 Task: Look for space in Ambato Boeny, Madagascar from 21st June, 2023 to 29th June, 2023 for 4 adults in price range Rs.7000 to Rs.12000. Place can be entire place with 2 bedrooms having 2 beds and 2 bathrooms. Property type can be house, flat, guest house. Booking option can be shelf check-in. Required host language is English.
Action: Mouse moved to (478, 61)
Screenshot: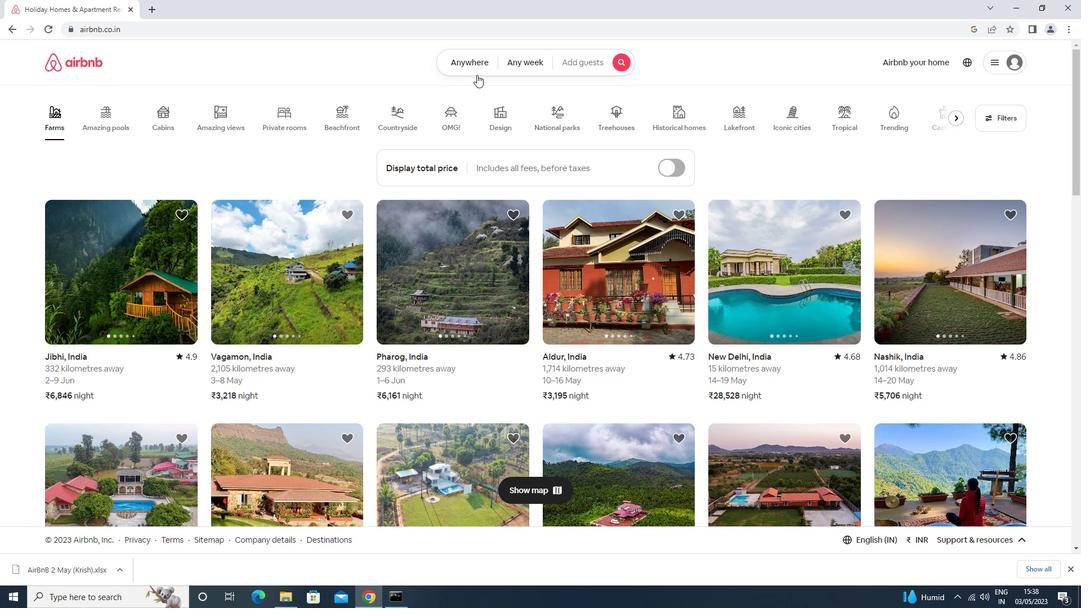 
Action: Mouse pressed left at (478, 61)
Screenshot: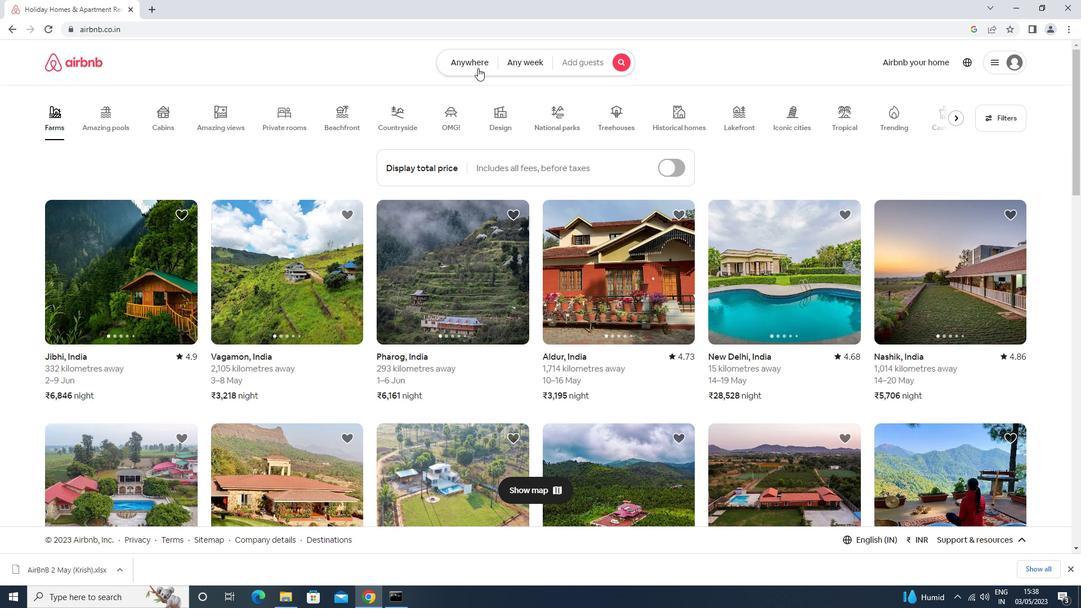 
Action: Mouse moved to (431, 112)
Screenshot: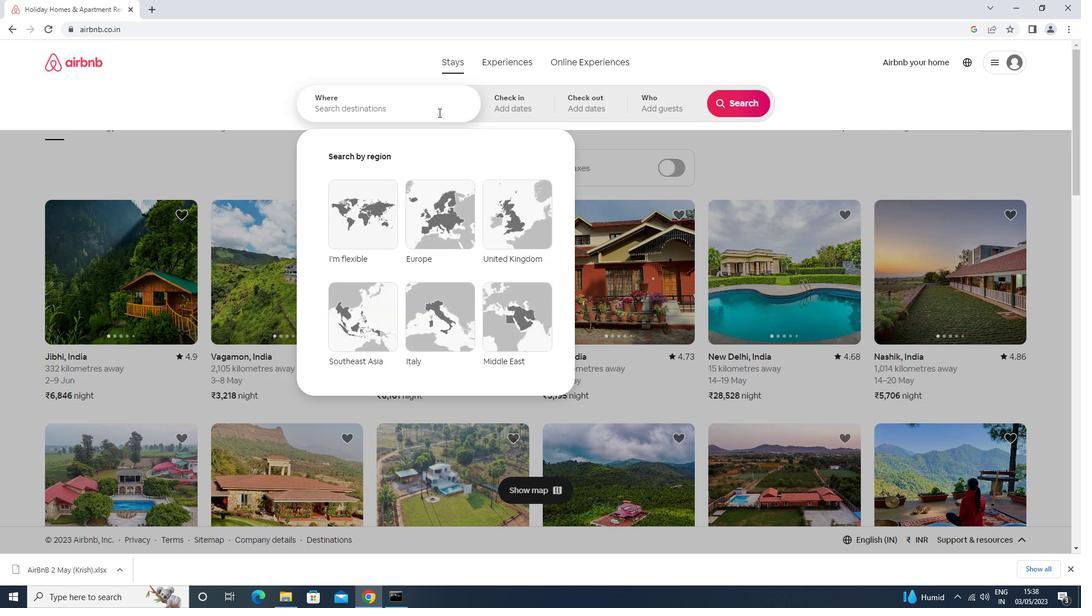 
Action: Mouse pressed left at (431, 112)
Screenshot: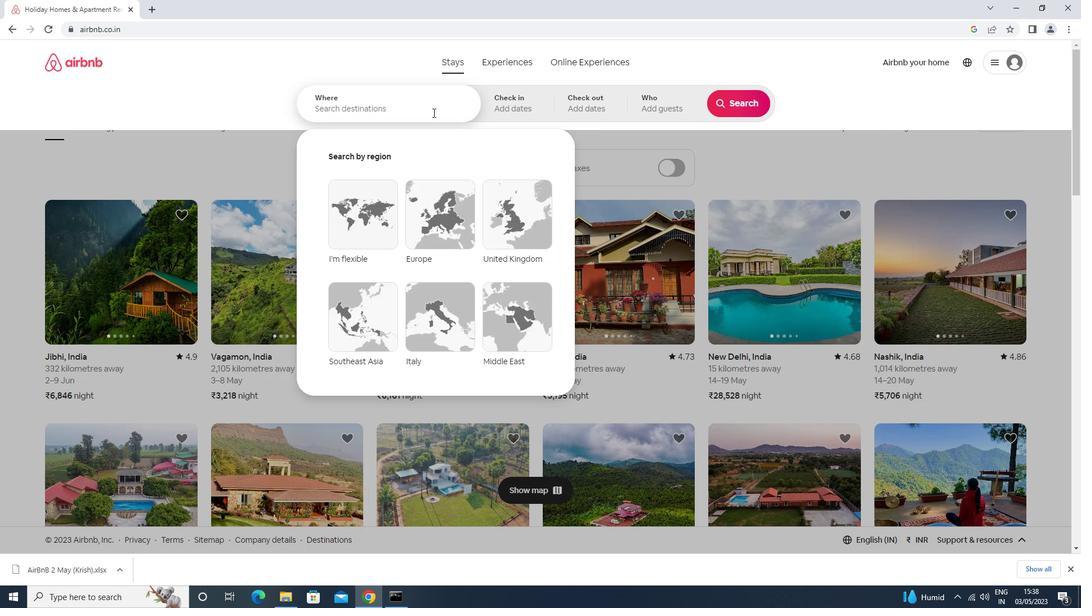 
Action: Mouse moved to (431, 116)
Screenshot: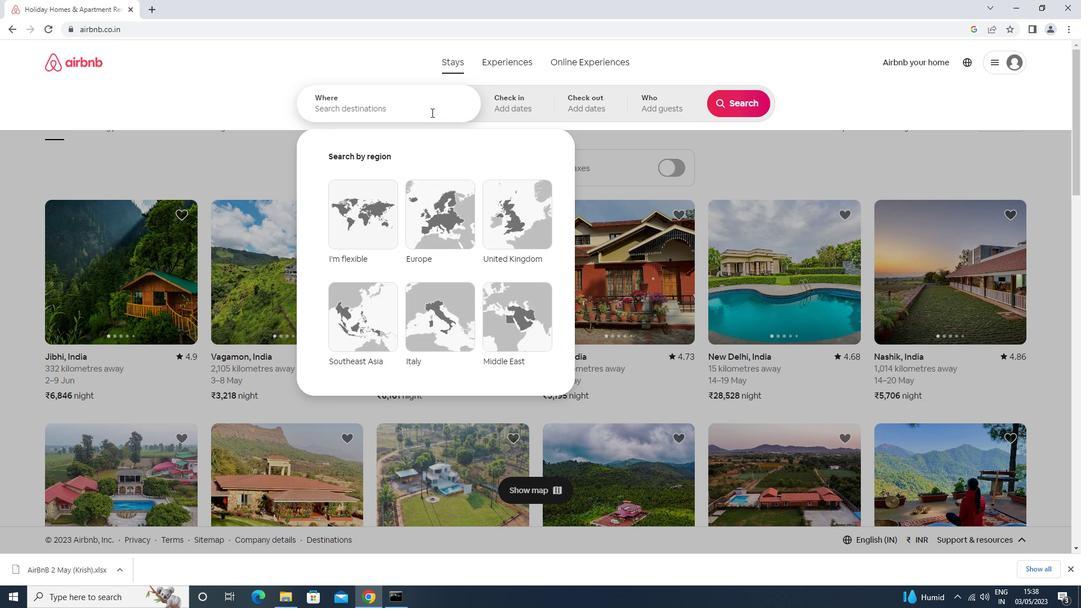 
Action: Key pressed m<Key.backspace>ambay<Key.backspace>to<Key.space>boen<Key.down><Key.enter>
Screenshot: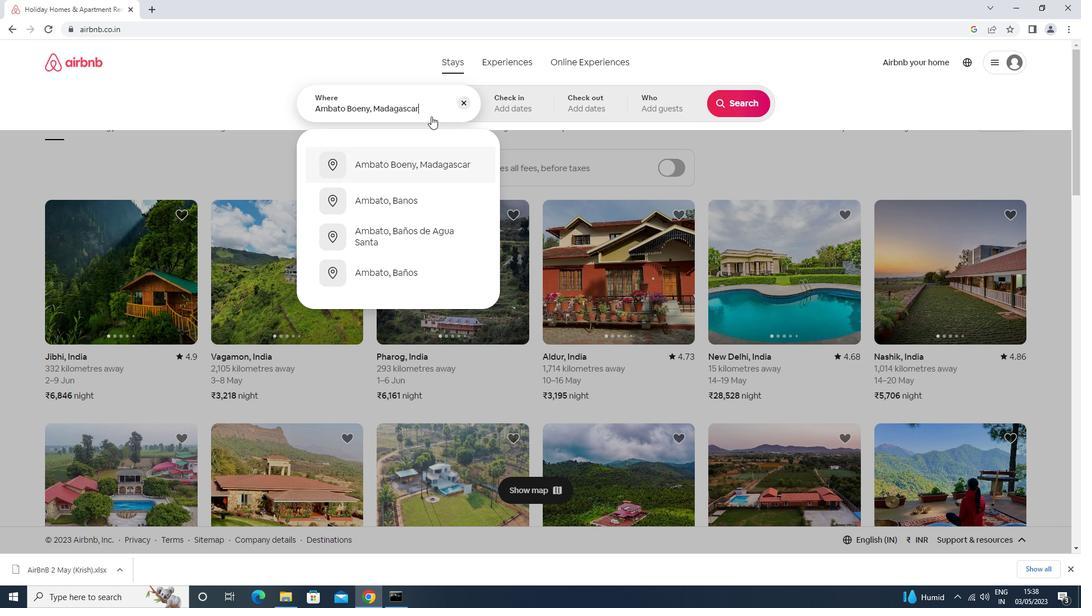 
Action: Mouse moved to (646, 323)
Screenshot: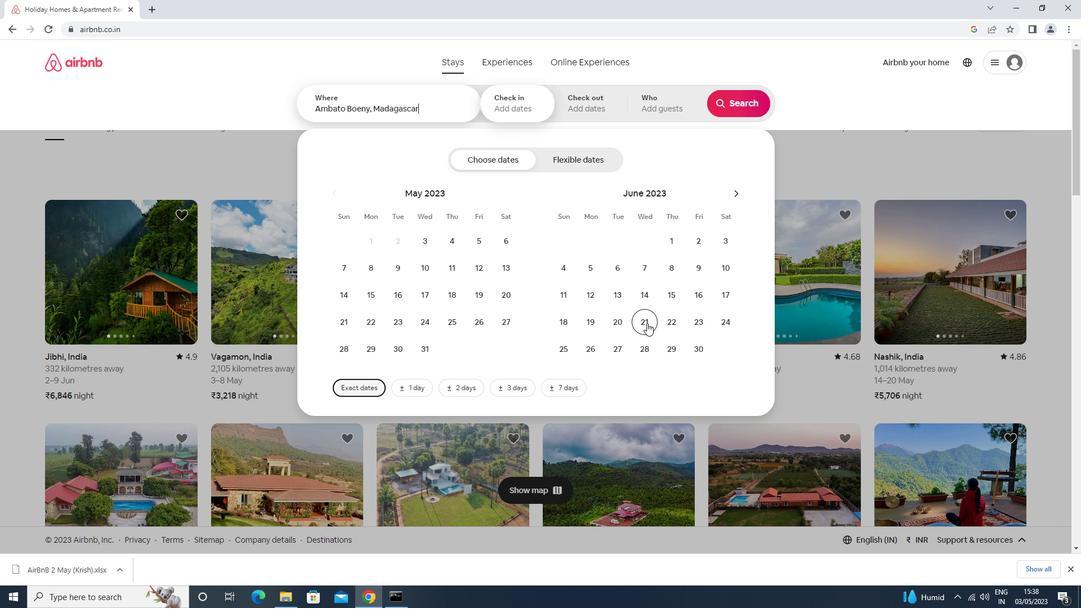 
Action: Mouse pressed left at (646, 323)
Screenshot: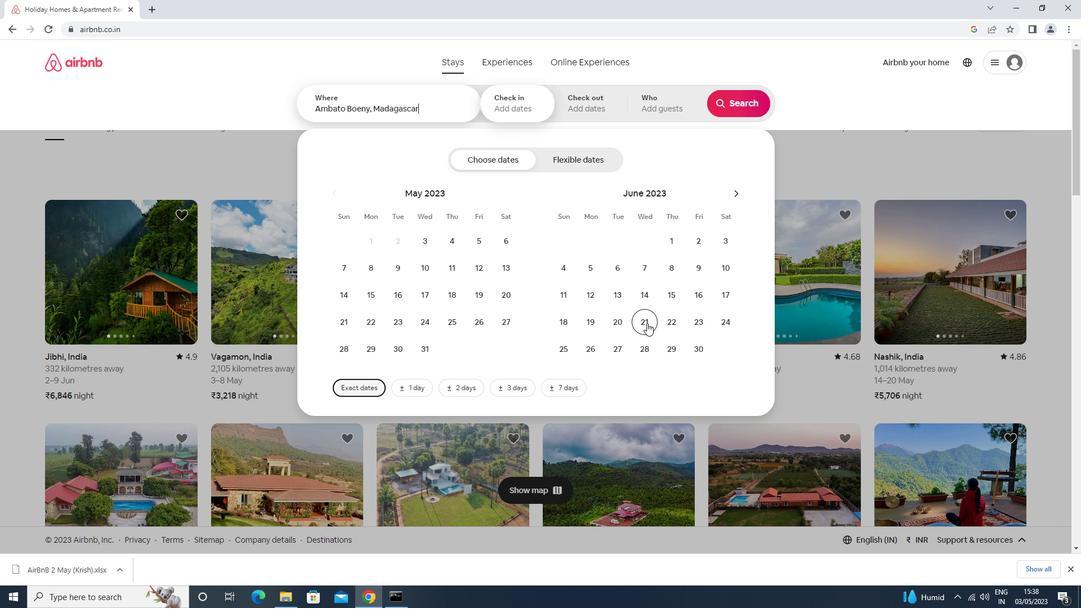
Action: Mouse moved to (667, 350)
Screenshot: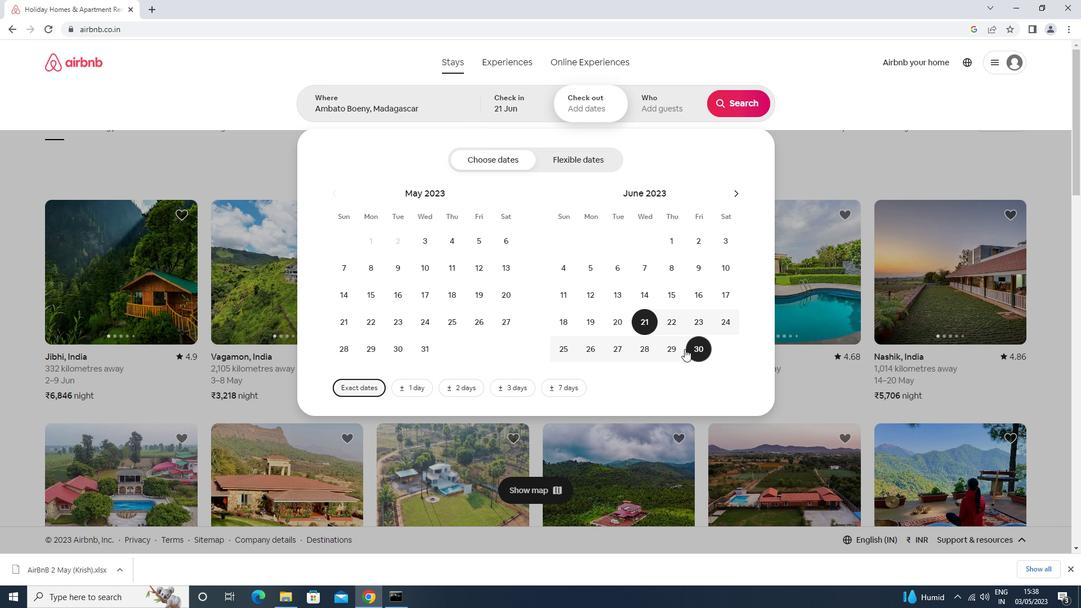 
Action: Mouse pressed left at (667, 350)
Screenshot: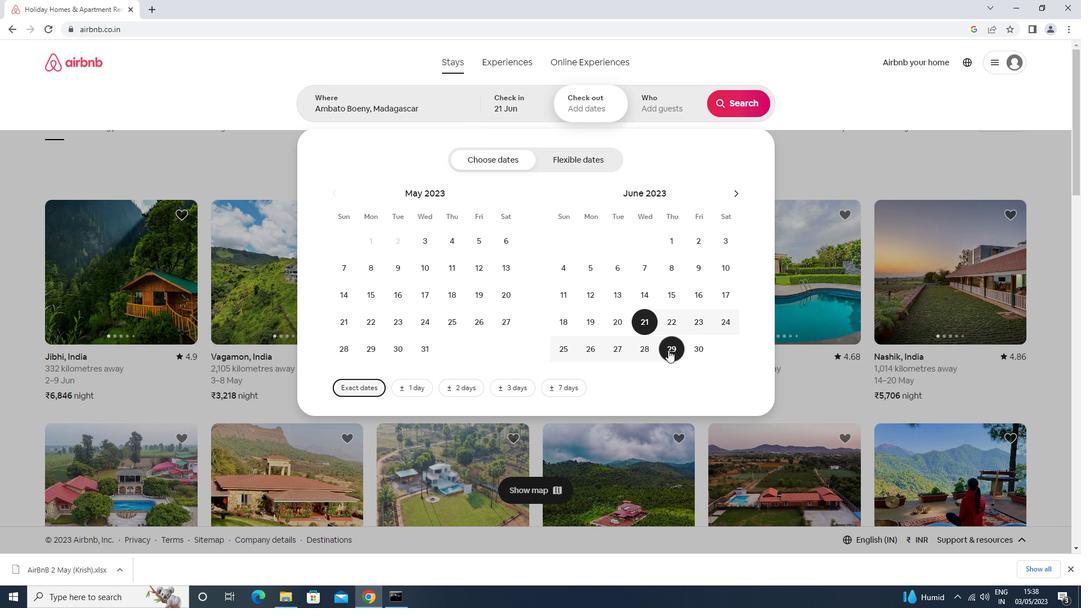 
Action: Mouse moved to (656, 109)
Screenshot: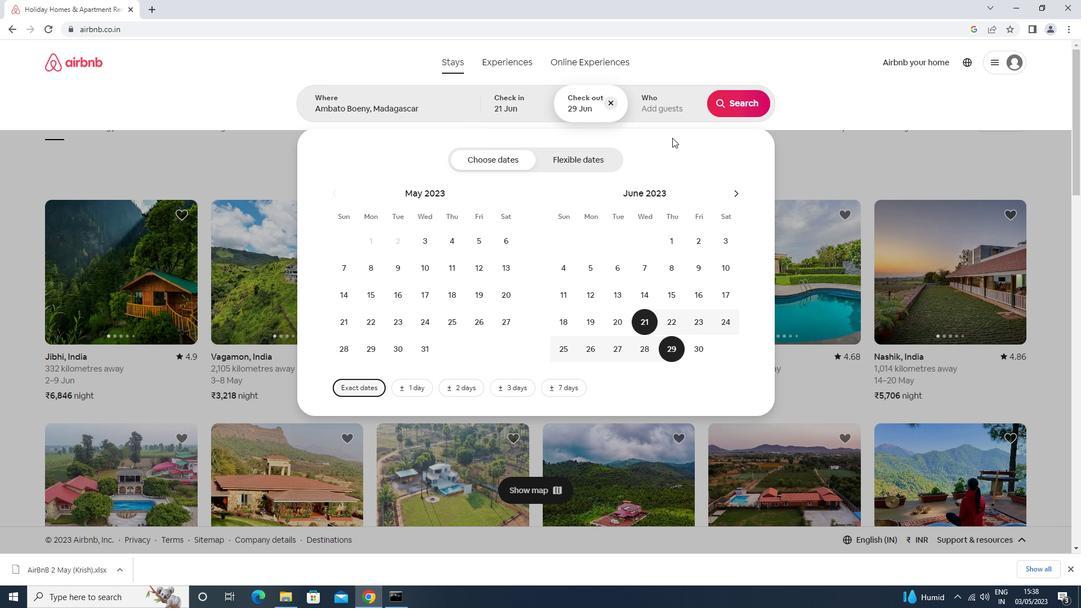
Action: Mouse pressed left at (656, 109)
Screenshot: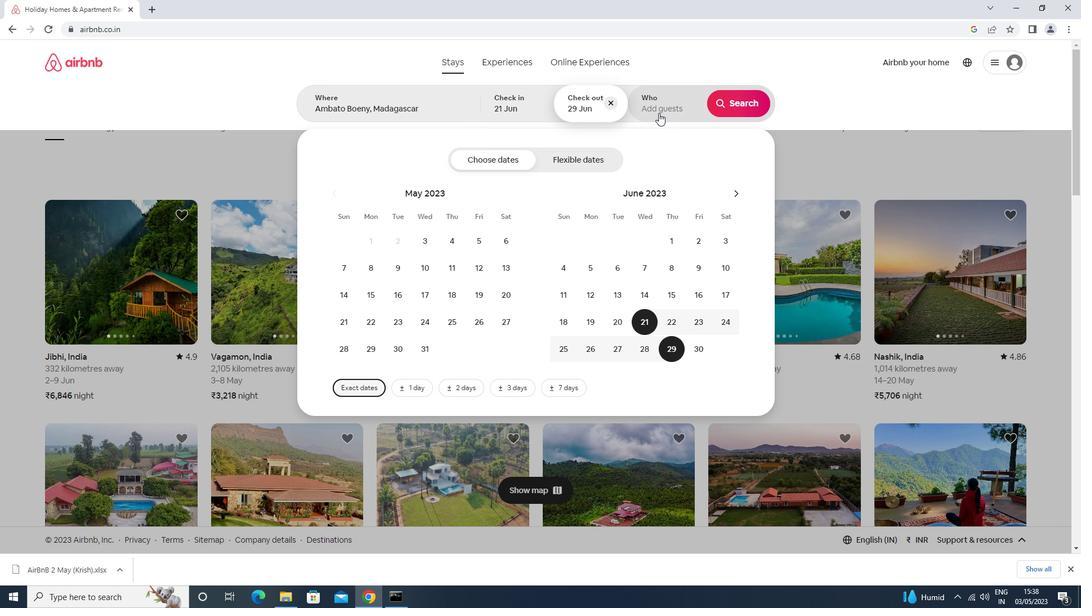 
Action: Mouse moved to (745, 165)
Screenshot: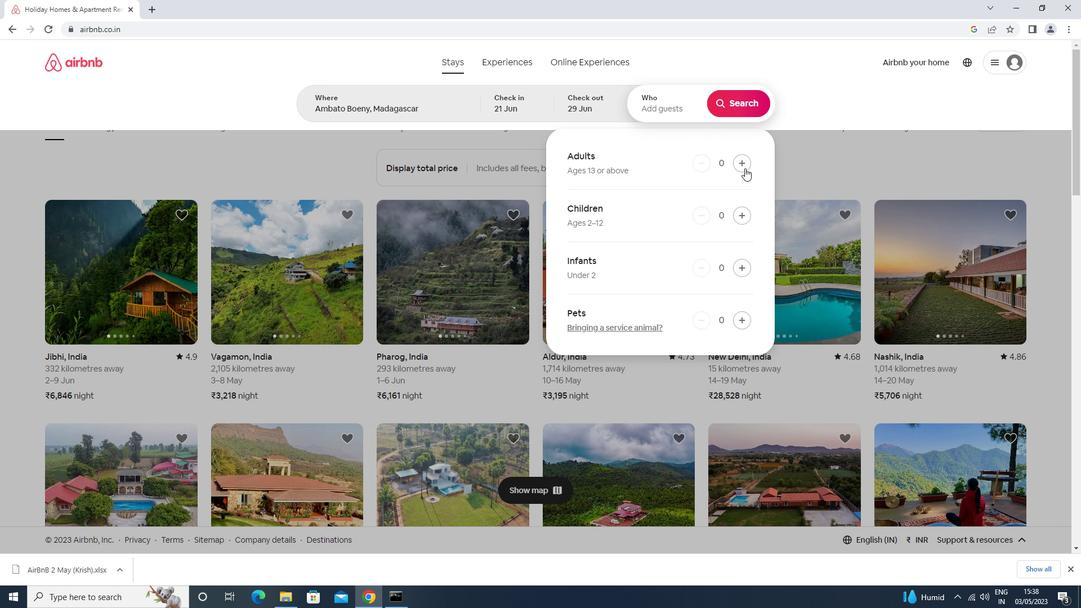 
Action: Mouse pressed left at (745, 165)
Screenshot: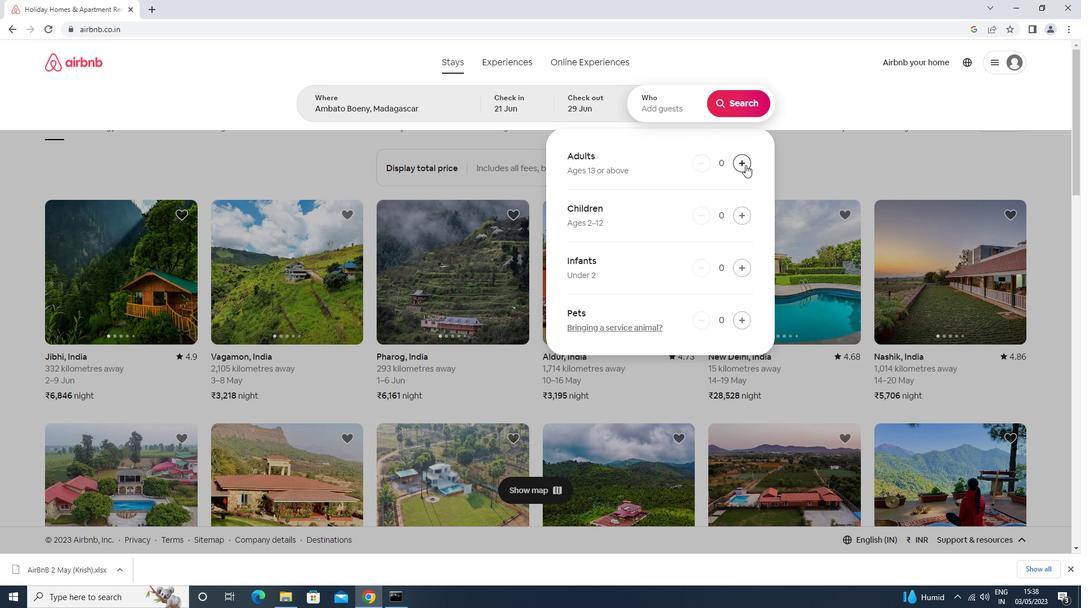 
Action: Mouse pressed left at (745, 165)
Screenshot: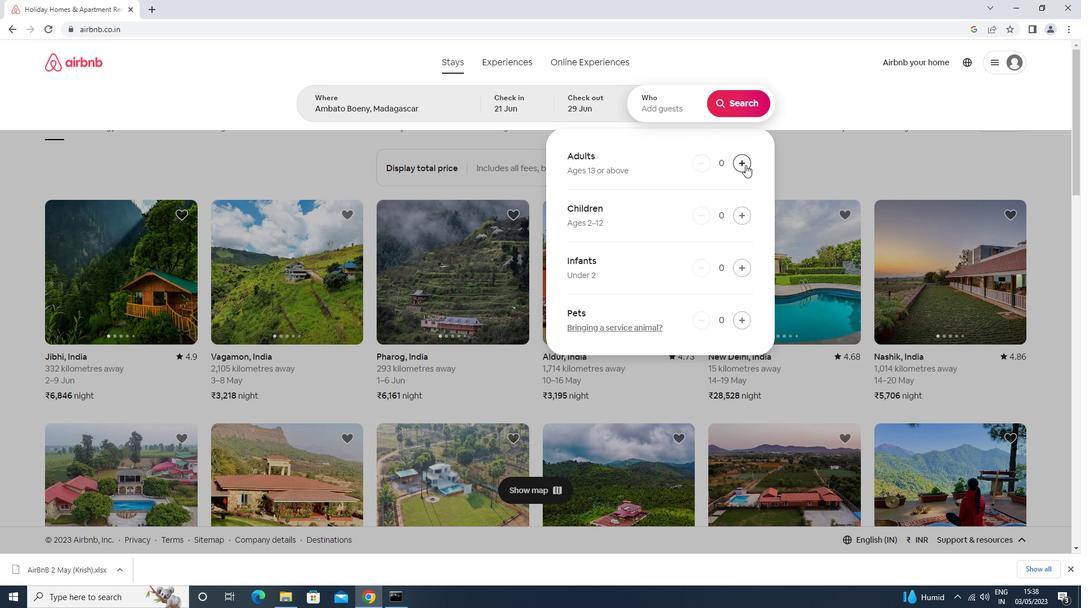 
Action: Mouse pressed left at (745, 165)
Screenshot: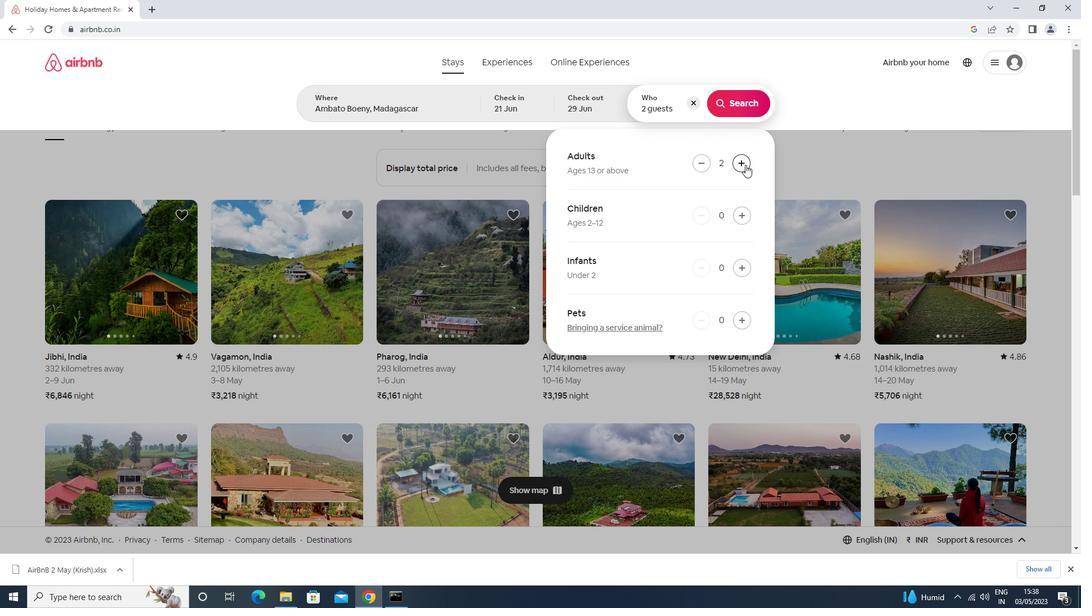 
Action: Mouse pressed left at (745, 165)
Screenshot: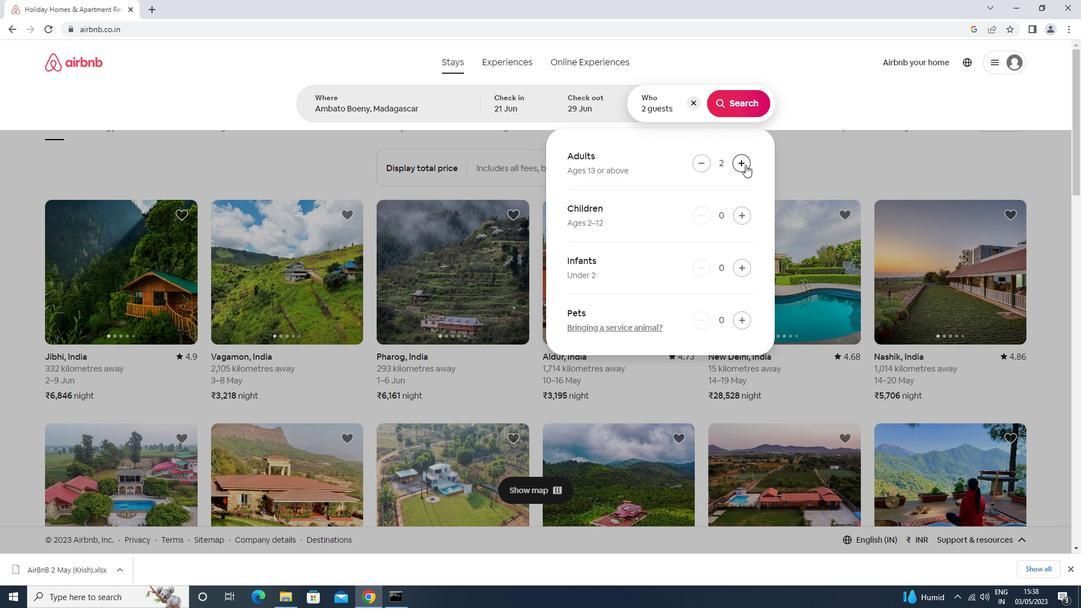 
Action: Mouse moved to (741, 103)
Screenshot: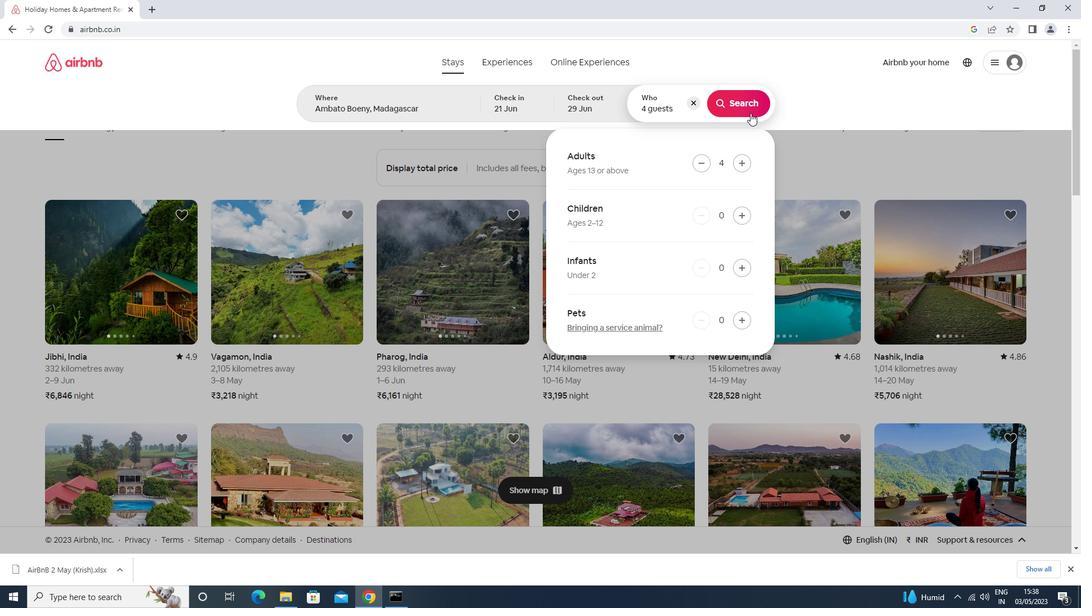 
Action: Mouse pressed left at (741, 103)
Screenshot: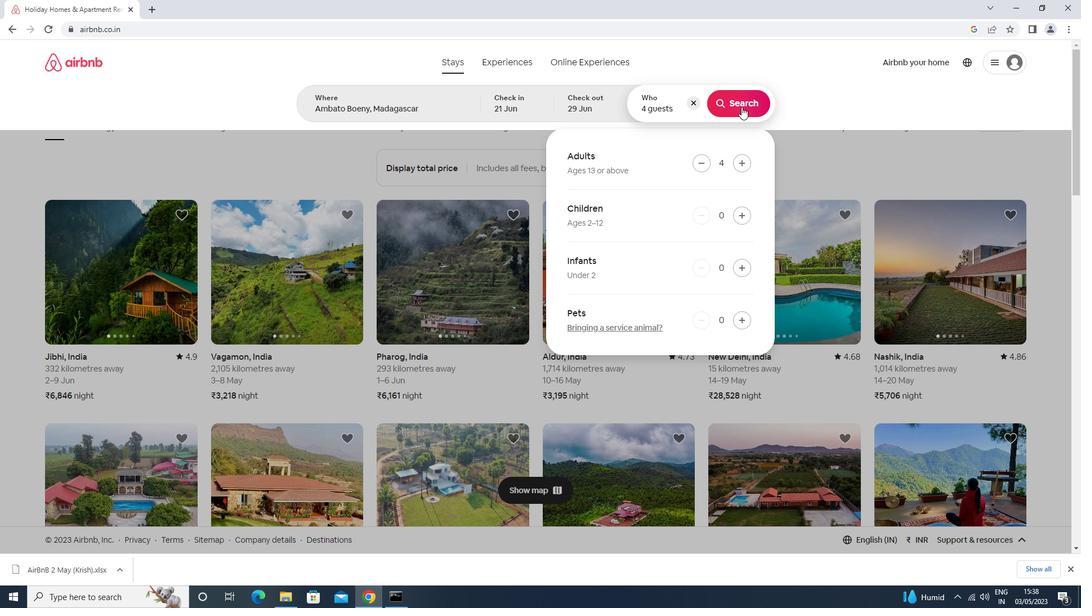 
Action: Mouse moved to (1022, 105)
Screenshot: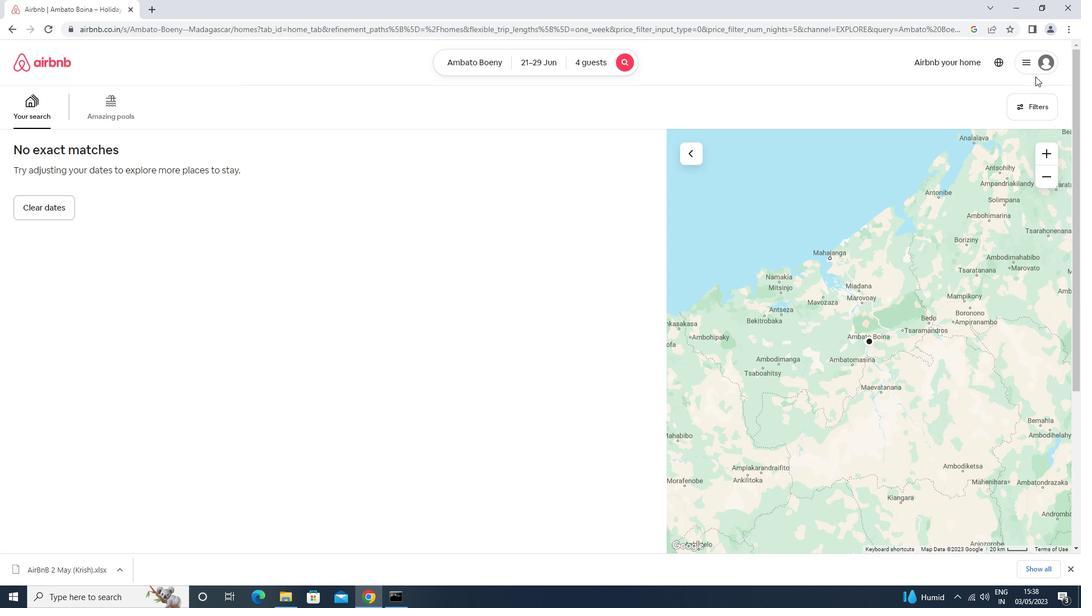 
Action: Mouse pressed left at (1022, 105)
Screenshot: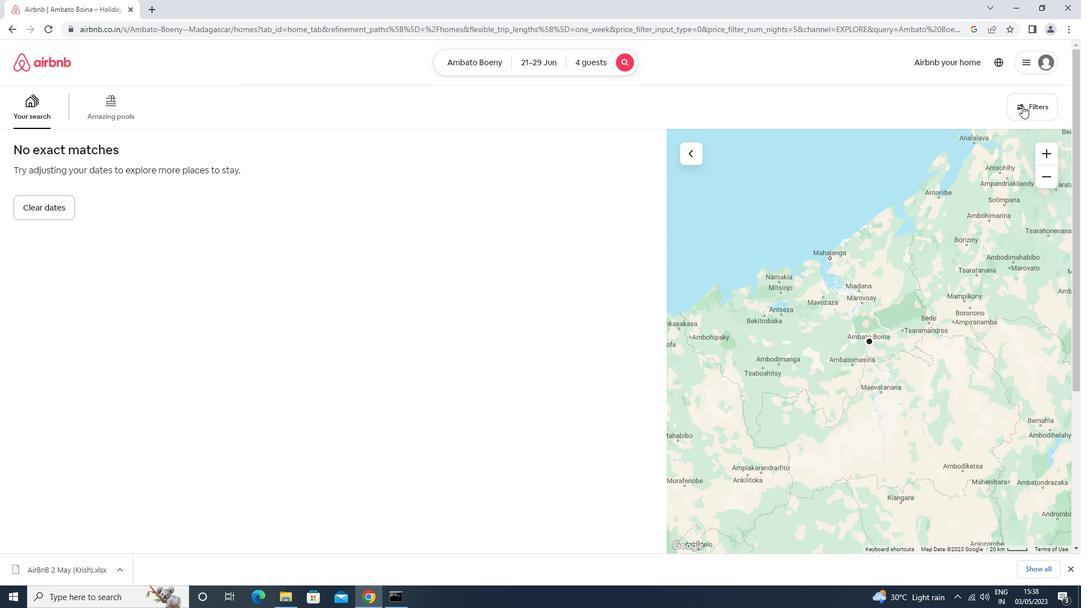 
Action: Mouse moved to (493, 181)
Screenshot: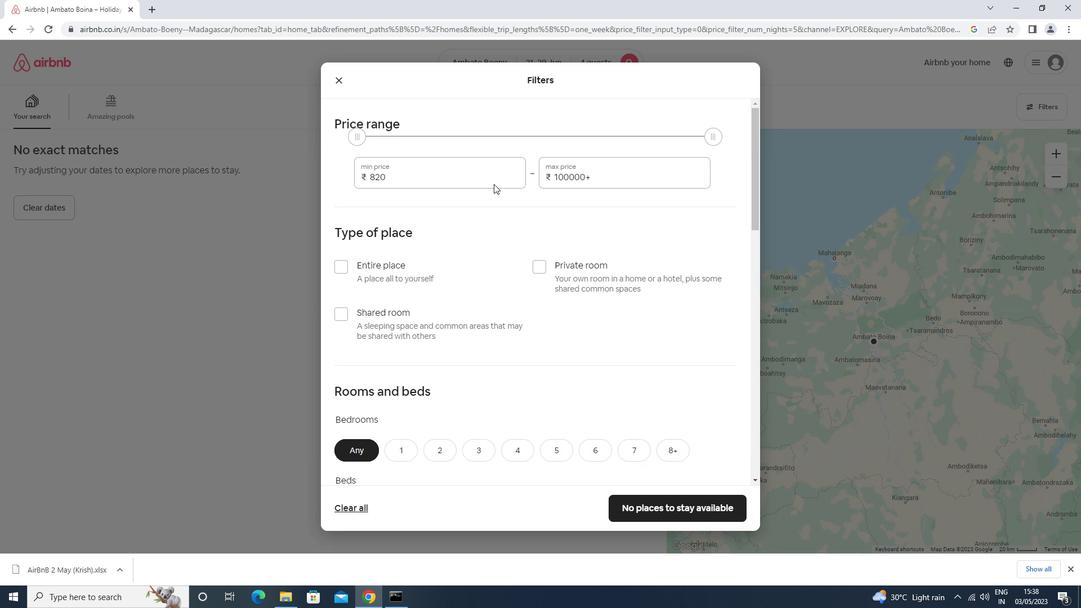 
Action: Mouse pressed left at (493, 181)
Screenshot: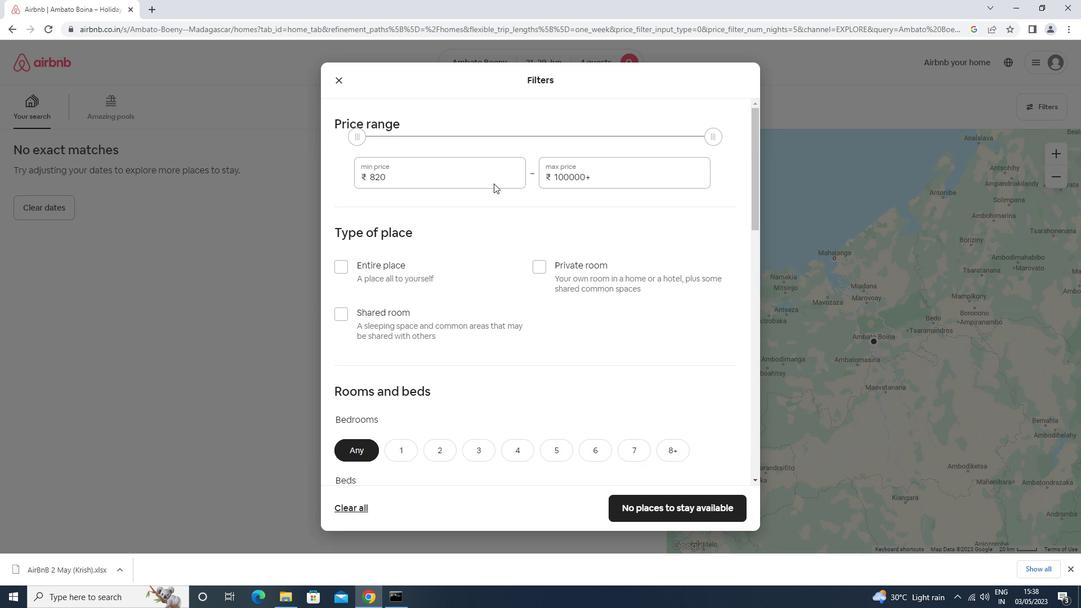 
Action: Mouse moved to (493, 180)
Screenshot: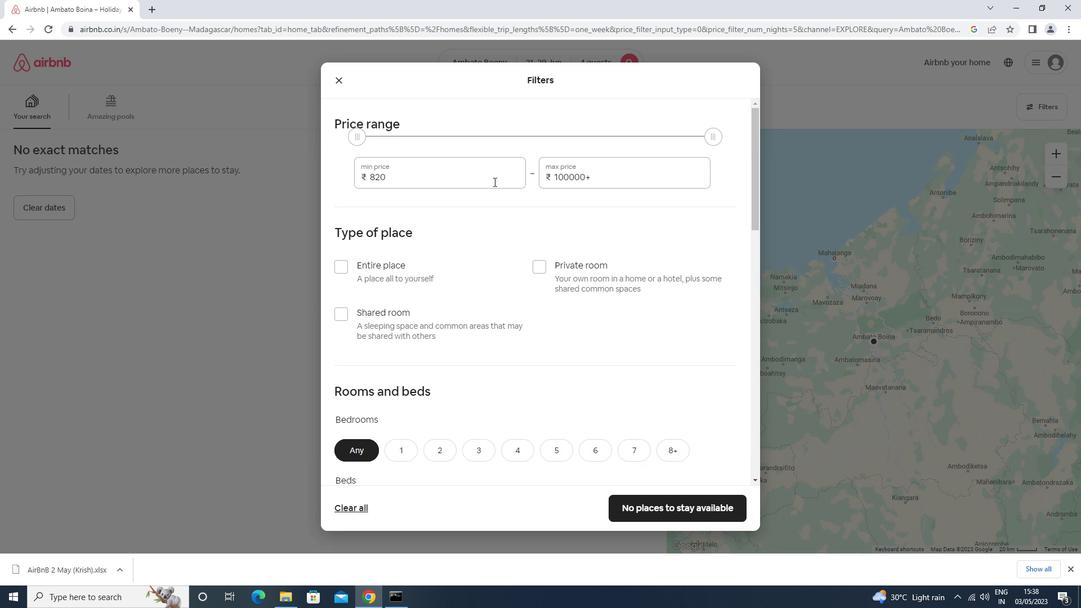 
Action: Key pressed <Key.backspace><Key.backspace><Key.backspace><Key.backspace><Key.backspace><Key.backspace><Key.backspace><Key.backspace><Key.backspace>7000<Key.tab>12000
Screenshot: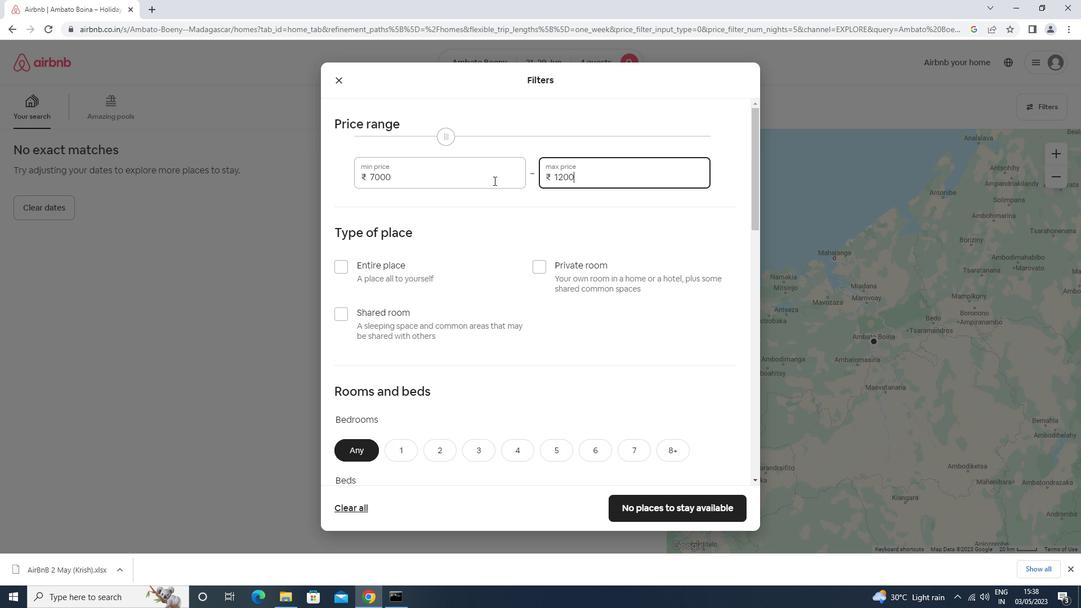
Action: Mouse moved to (500, 186)
Screenshot: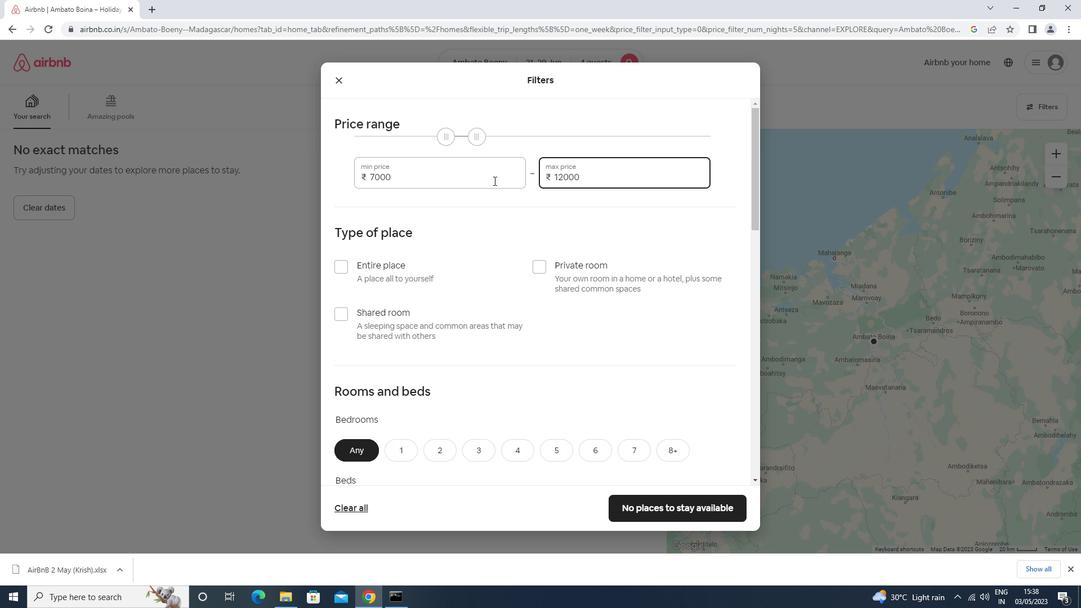 
Action: Mouse scrolled (500, 185) with delta (0, 0)
Screenshot: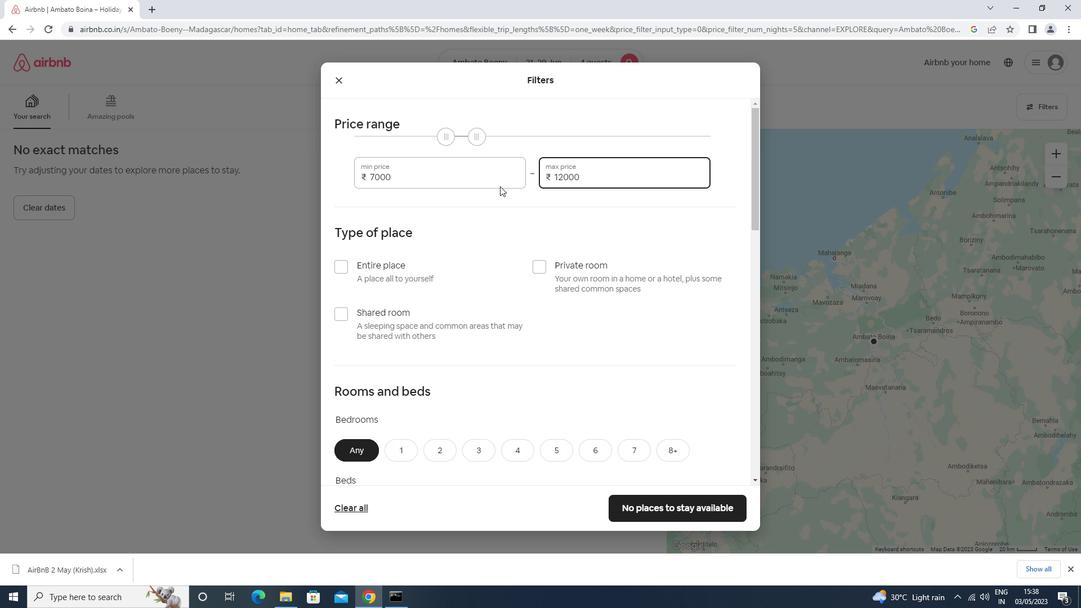 
Action: Mouse moved to (392, 217)
Screenshot: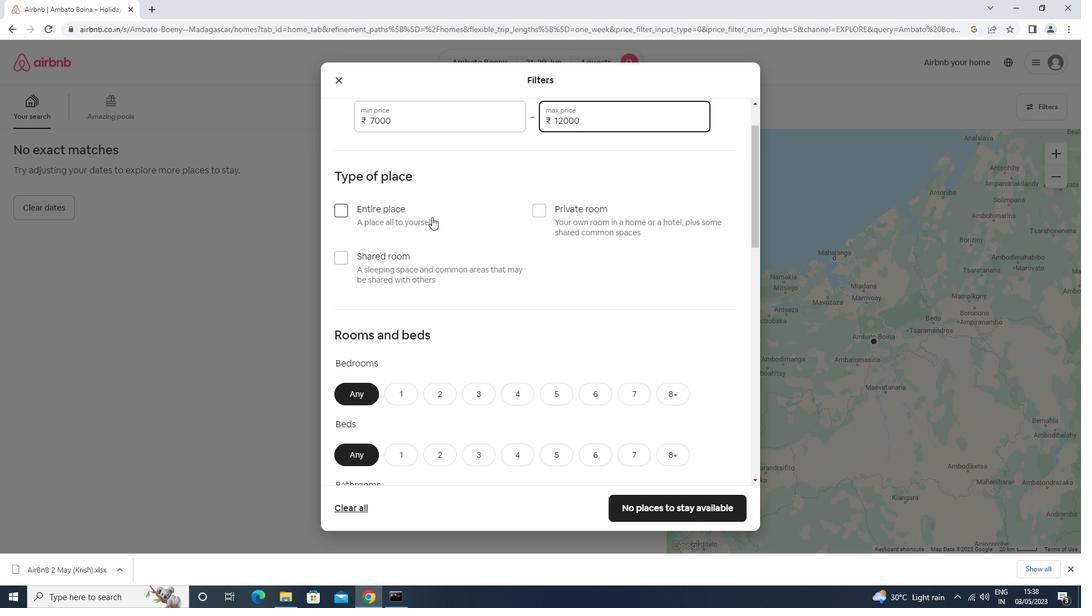 
Action: Mouse pressed left at (392, 217)
Screenshot: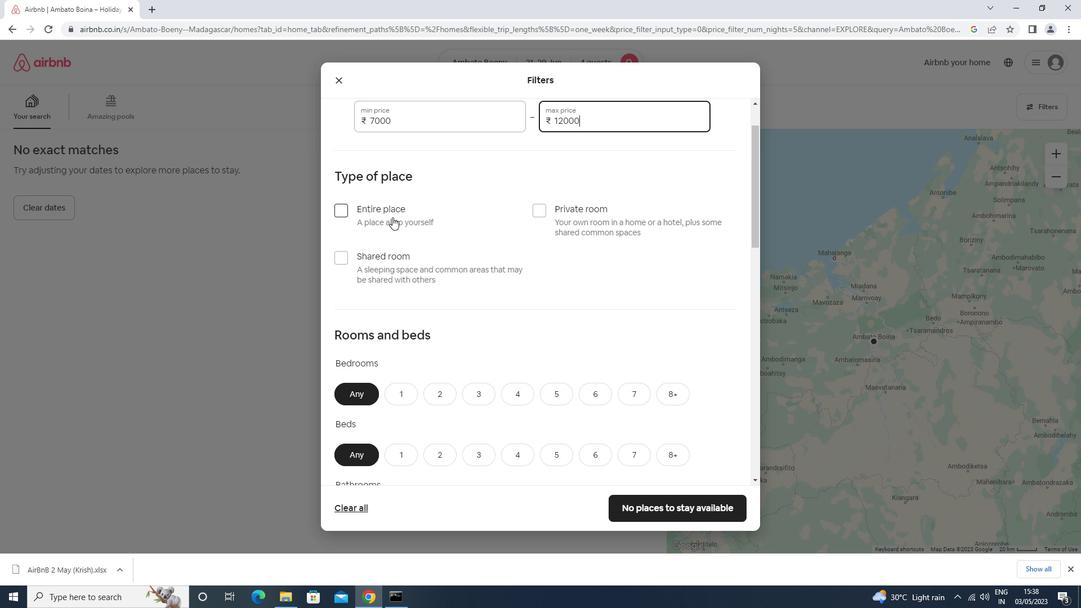 
Action: Mouse moved to (395, 215)
Screenshot: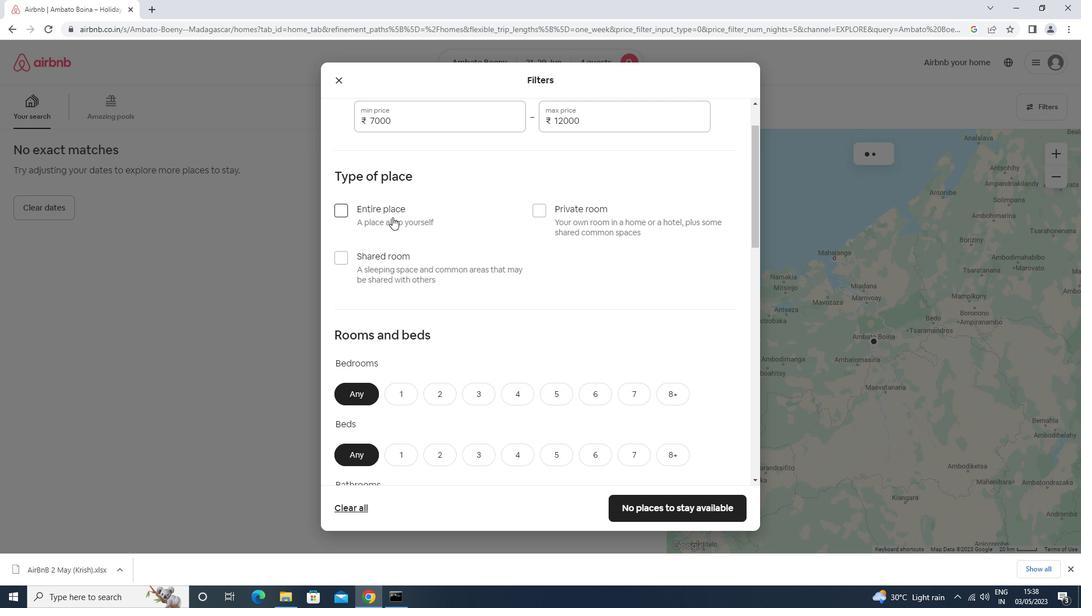
Action: Mouse scrolled (395, 214) with delta (0, 0)
Screenshot: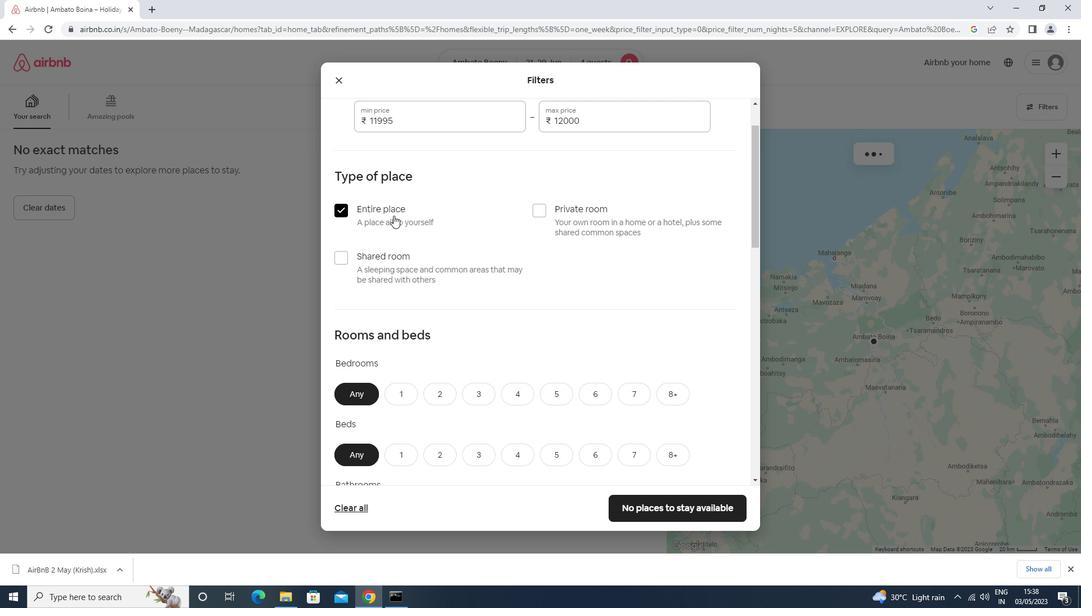 
Action: Mouse scrolled (395, 214) with delta (0, 0)
Screenshot: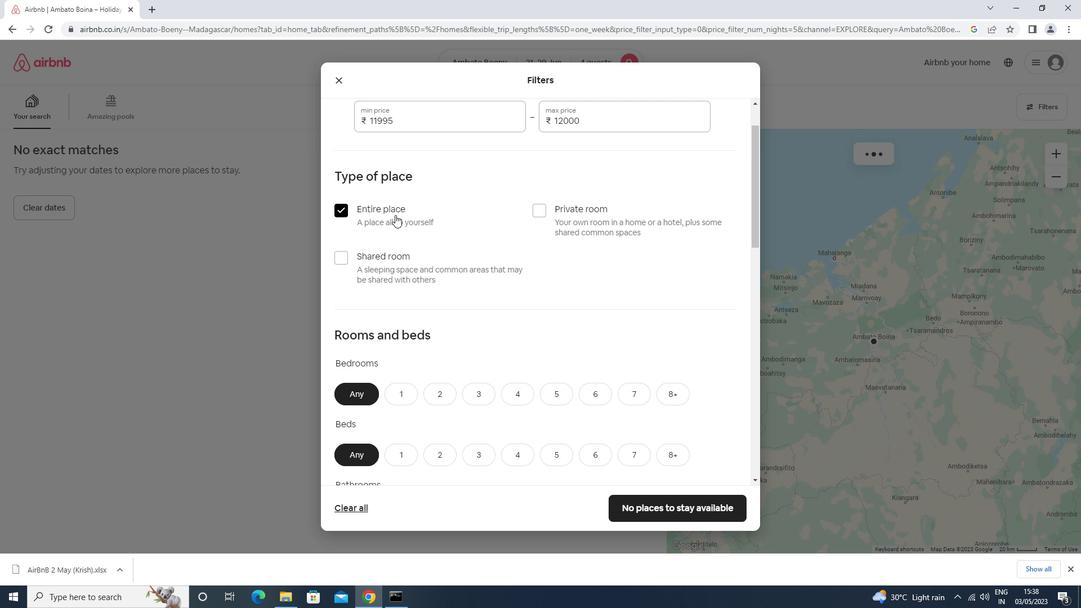 
Action: Mouse moved to (430, 282)
Screenshot: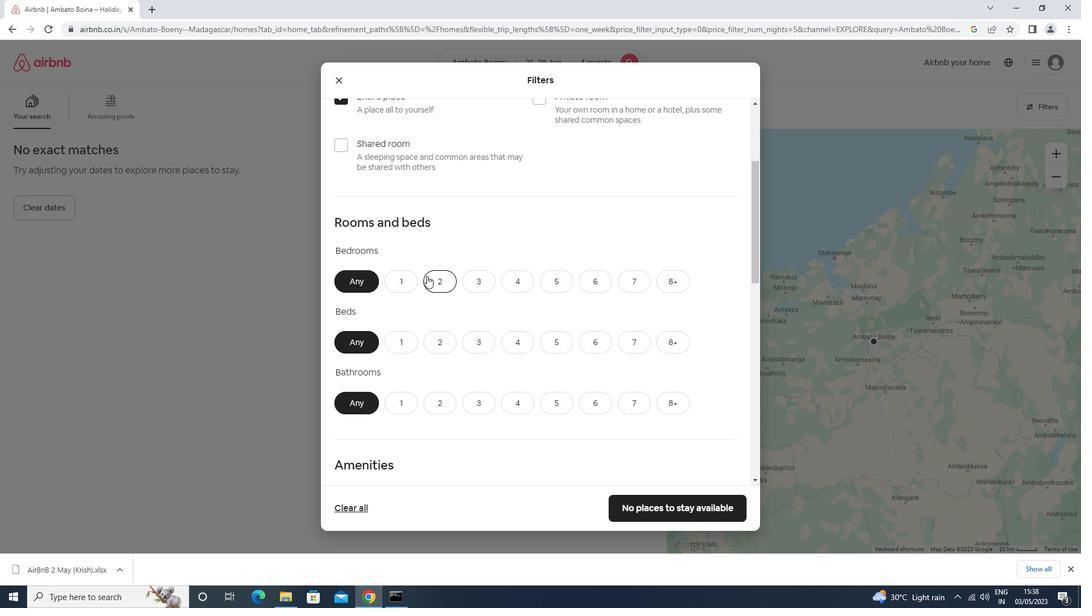 
Action: Mouse pressed left at (430, 282)
Screenshot: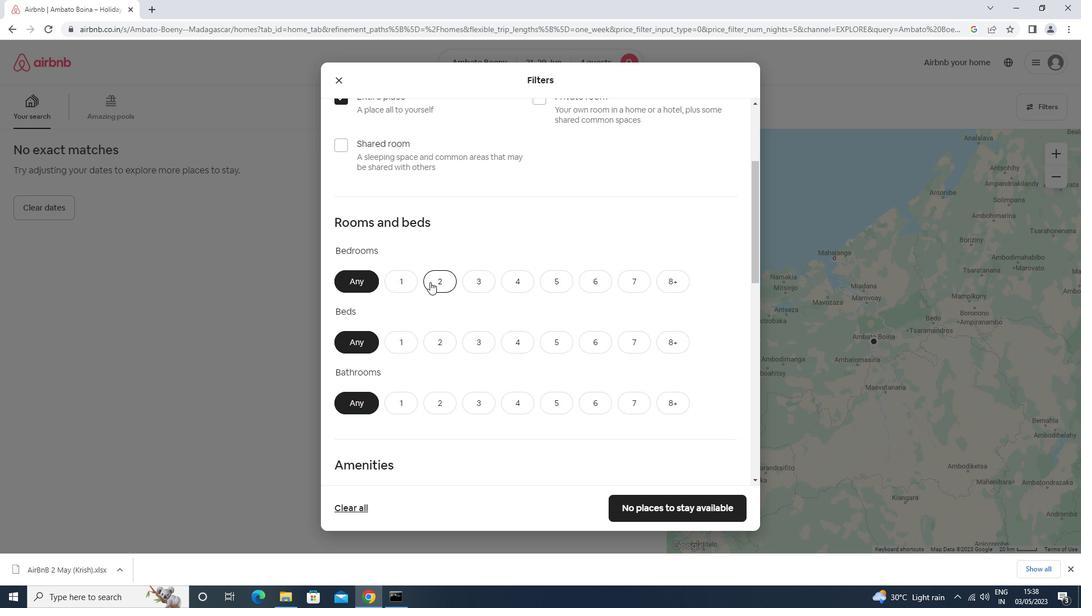 
Action: Mouse scrolled (430, 281) with delta (0, 0)
Screenshot: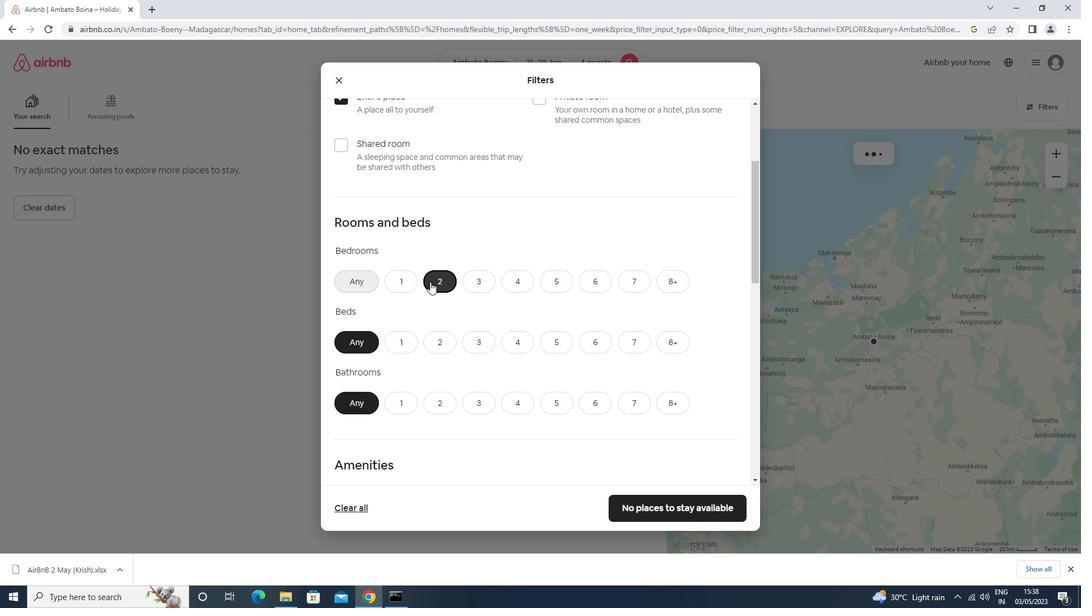 
Action: Mouse moved to (432, 283)
Screenshot: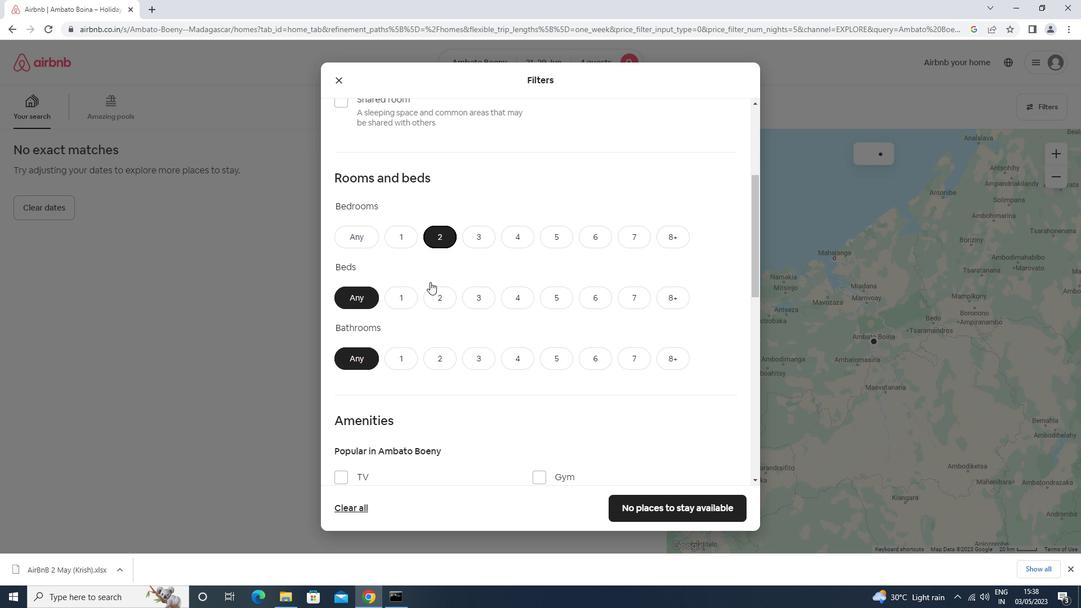 
Action: Mouse pressed left at (432, 283)
Screenshot: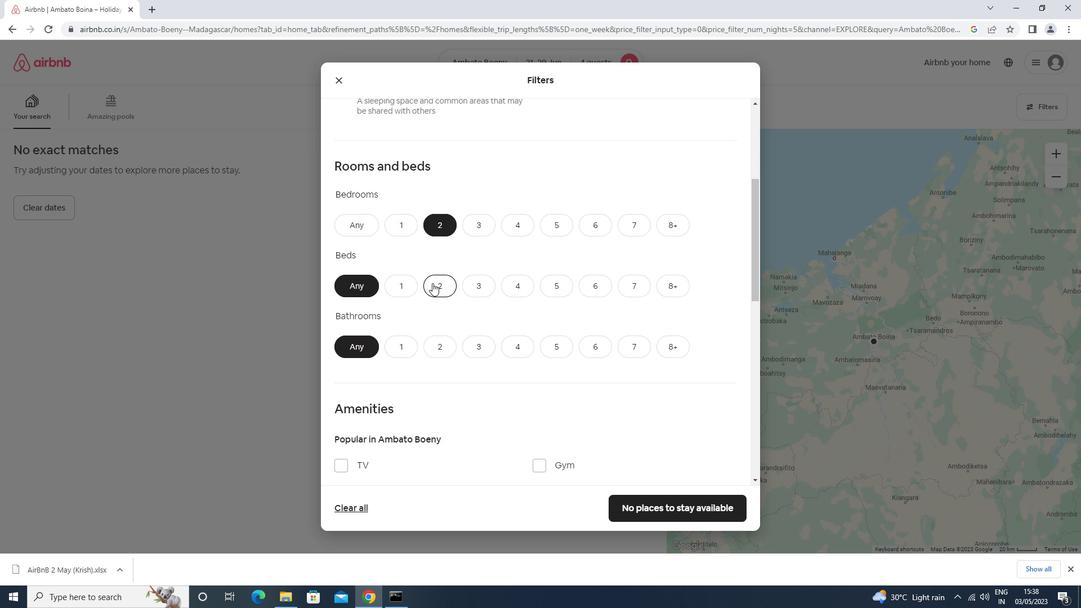 
Action: Mouse moved to (442, 345)
Screenshot: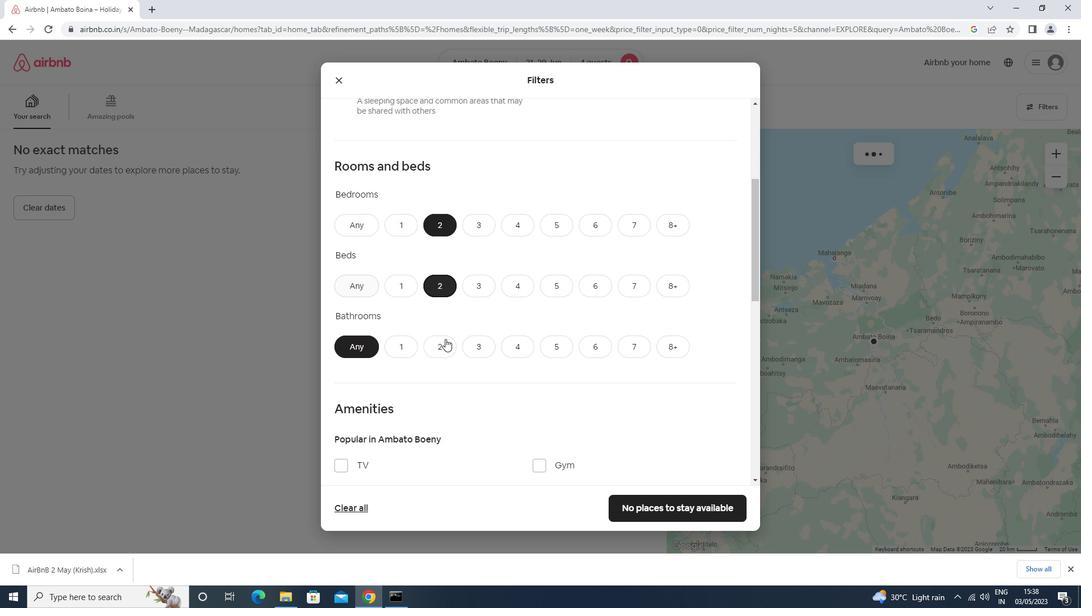 
Action: Mouse pressed left at (442, 345)
Screenshot: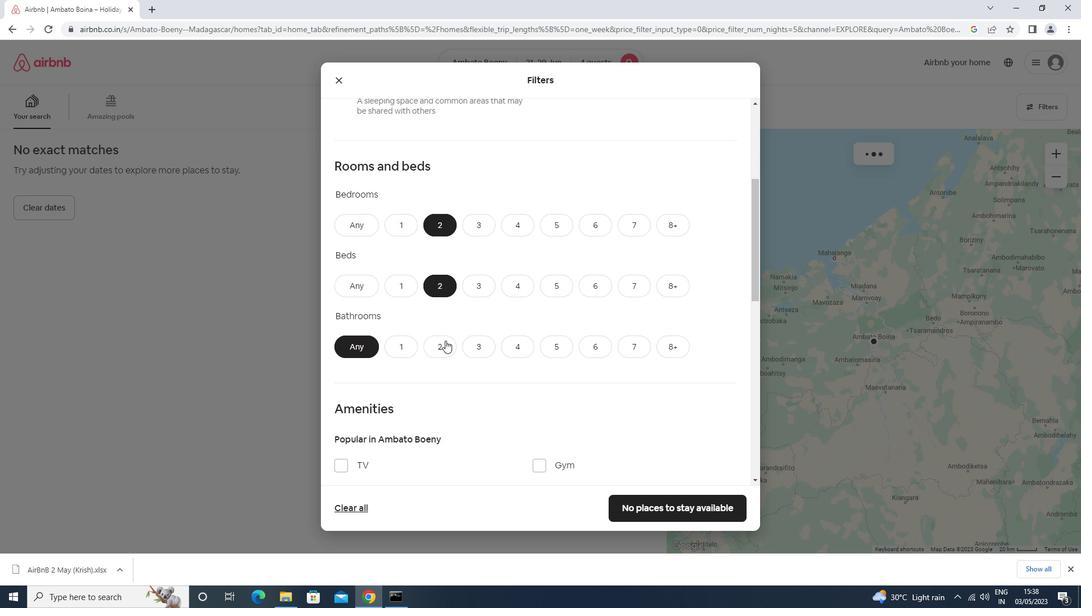 
Action: Mouse moved to (441, 342)
Screenshot: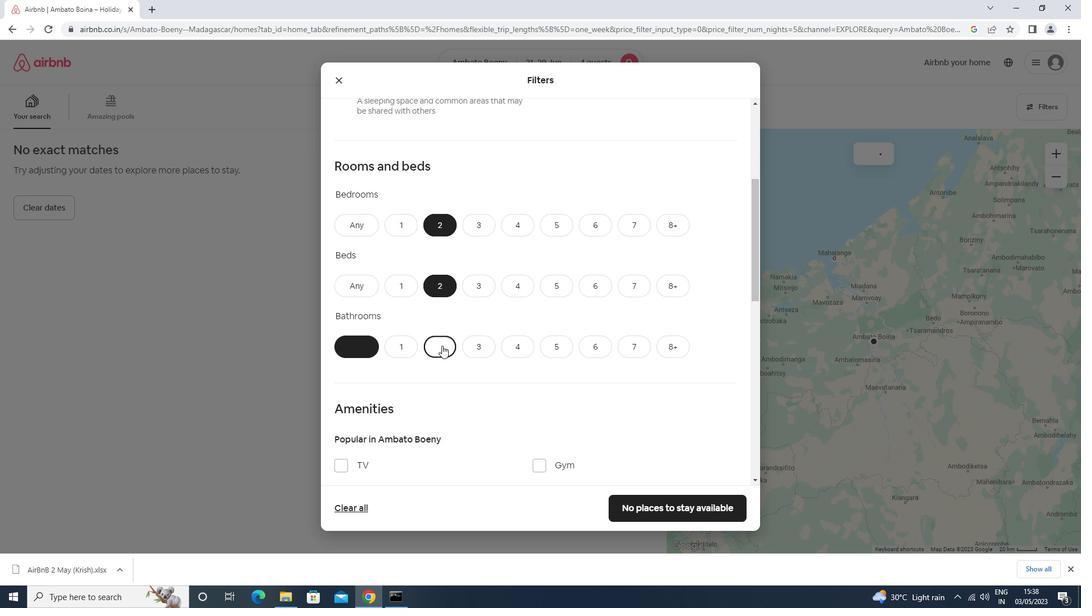 
Action: Mouse scrolled (441, 342) with delta (0, 0)
Screenshot: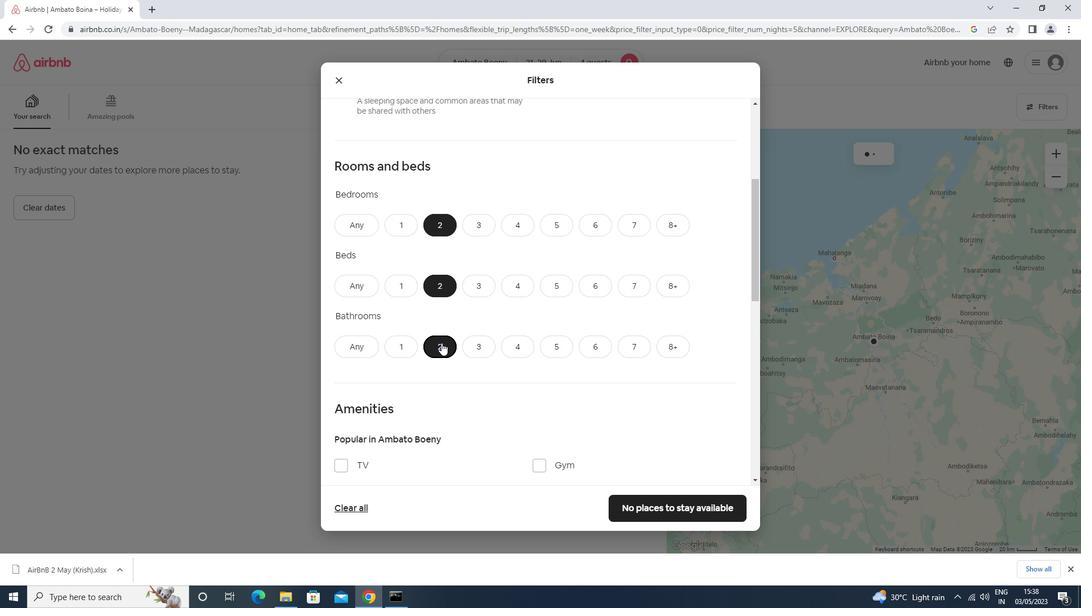 
Action: Mouse scrolled (441, 342) with delta (0, 0)
Screenshot: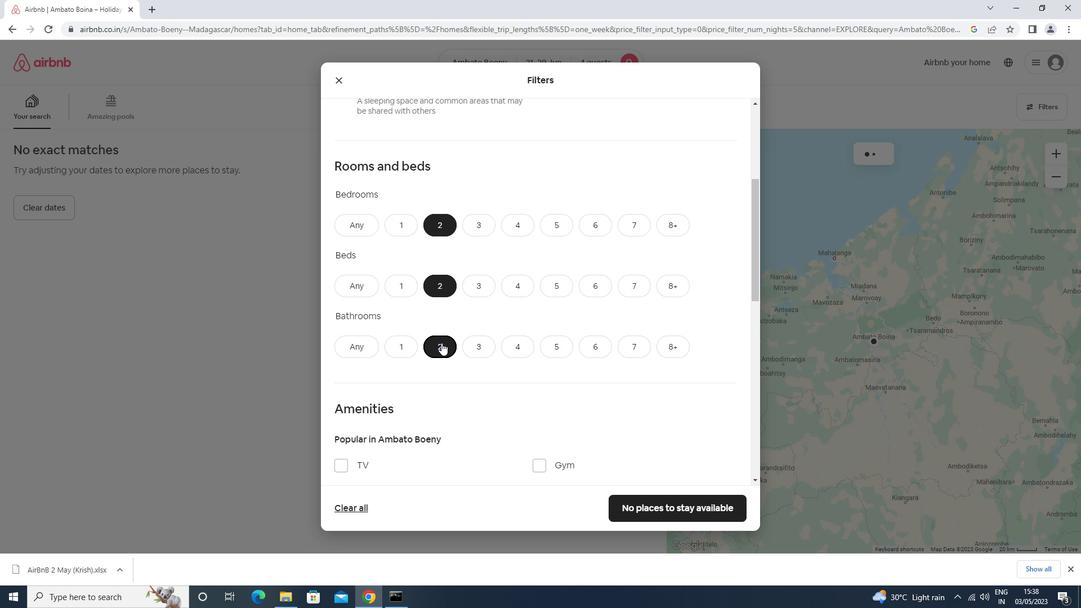 
Action: Mouse scrolled (441, 342) with delta (0, 0)
Screenshot: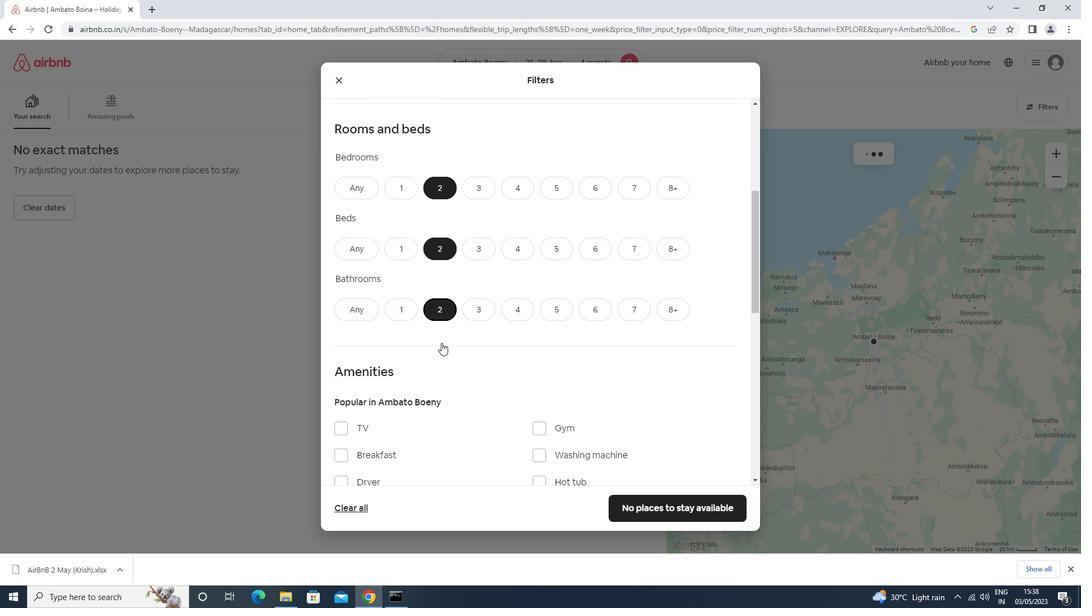 
Action: Mouse moved to (398, 382)
Screenshot: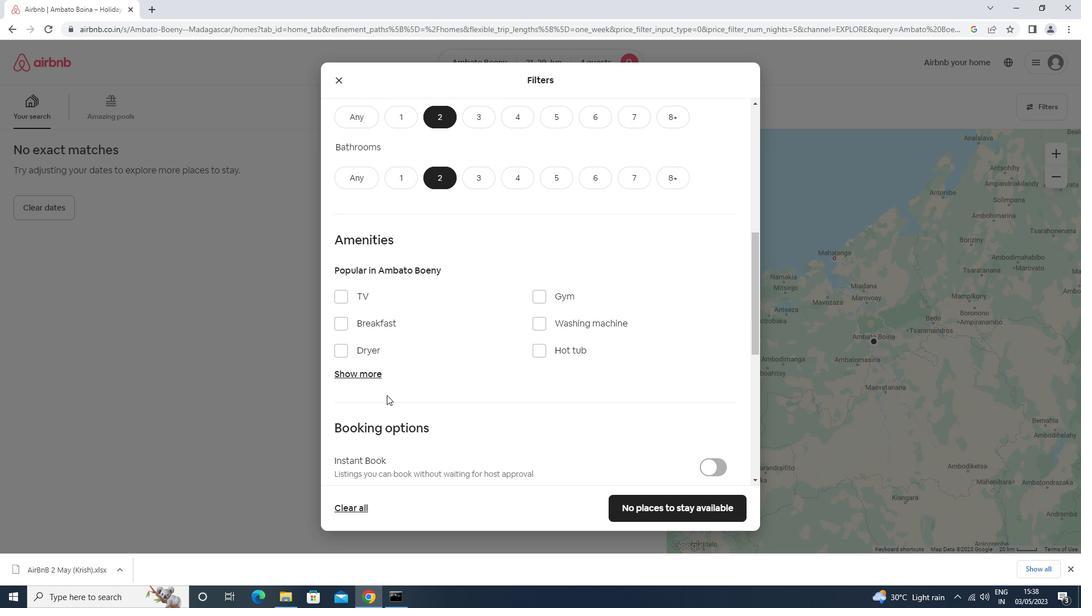 
Action: Mouse scrolled (398, 382) with delta (0, 0)
Screenshot: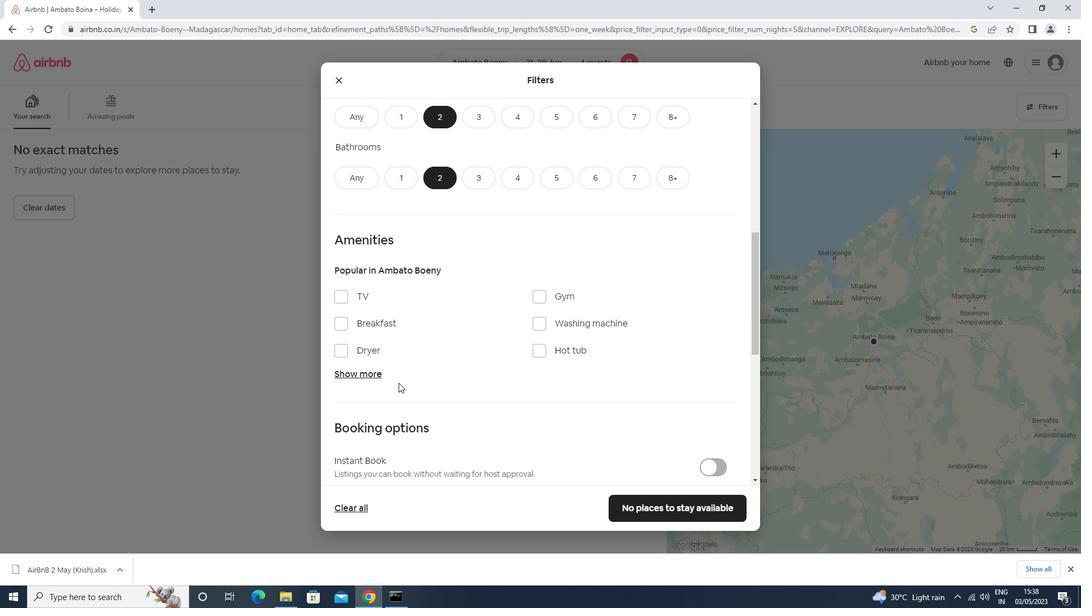 
Action: Mouse scrolled (398, 382) with delta (0, 0)
Screenshot: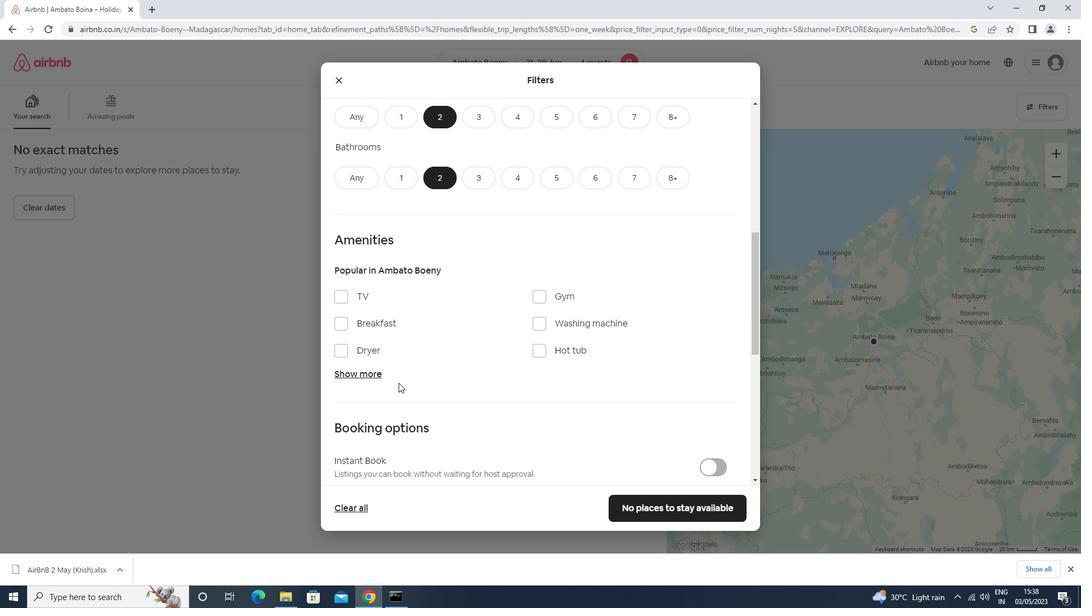 
Action: Mouse scrolled (398, 382) with delta (0, 0)
Screenshot: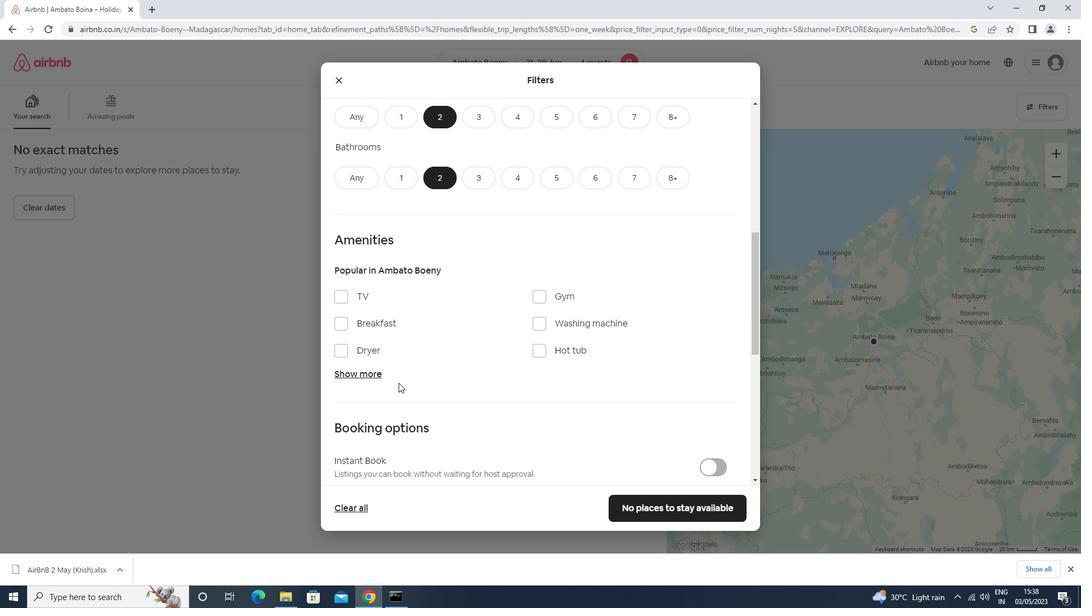 
Action: Mouse moved to (714, 336)
Screenshot: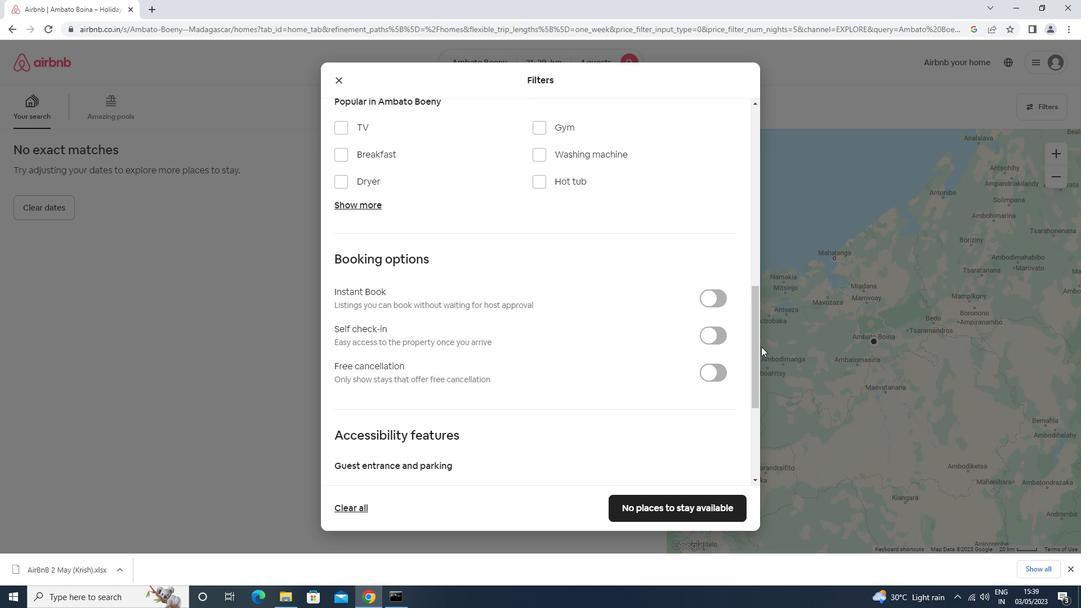 
Action: Mouse pressed left at (714, 336)
Screenshot: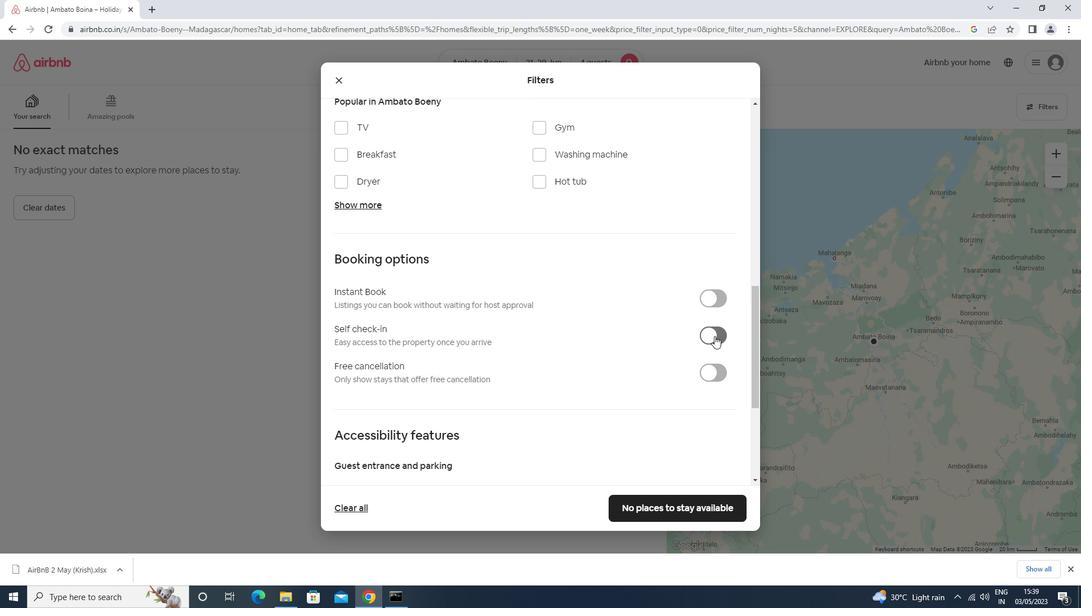 
Action: Mouse moved to (707, 329)
Screenshot: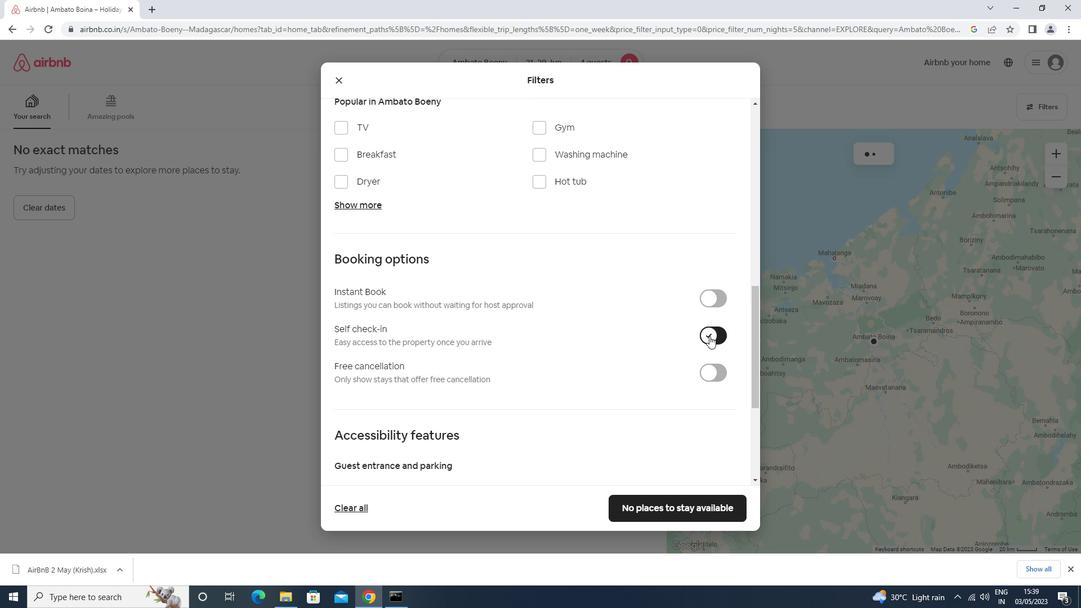 
Action: Mouse scrolled (707, 328) with delta (0, 0)
Screenshot: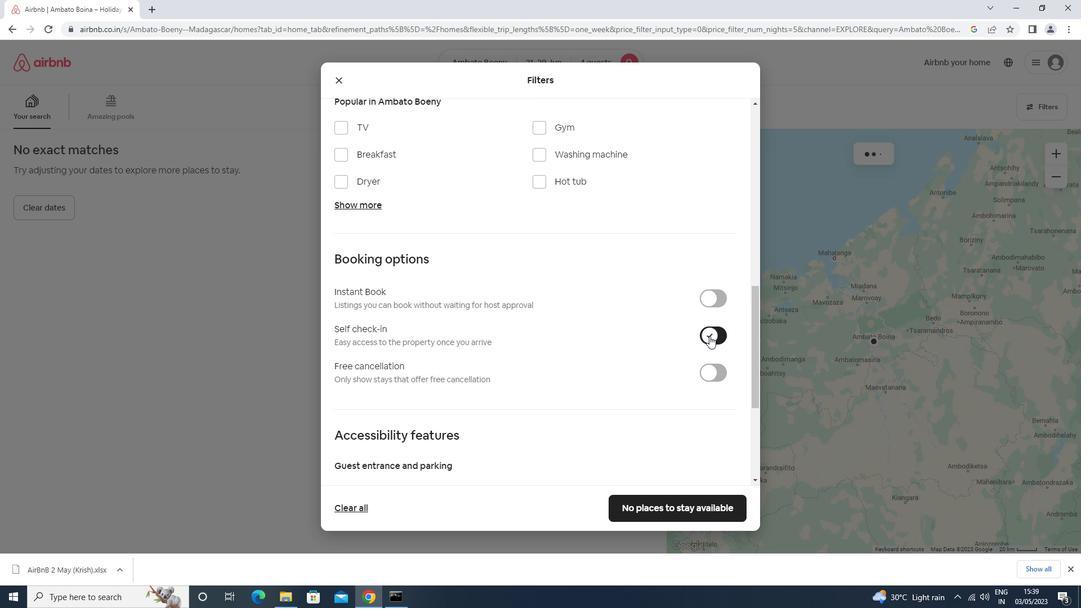 
Action: Mouse scrolled (707, 328) with delta (0, 0)
Screenshot: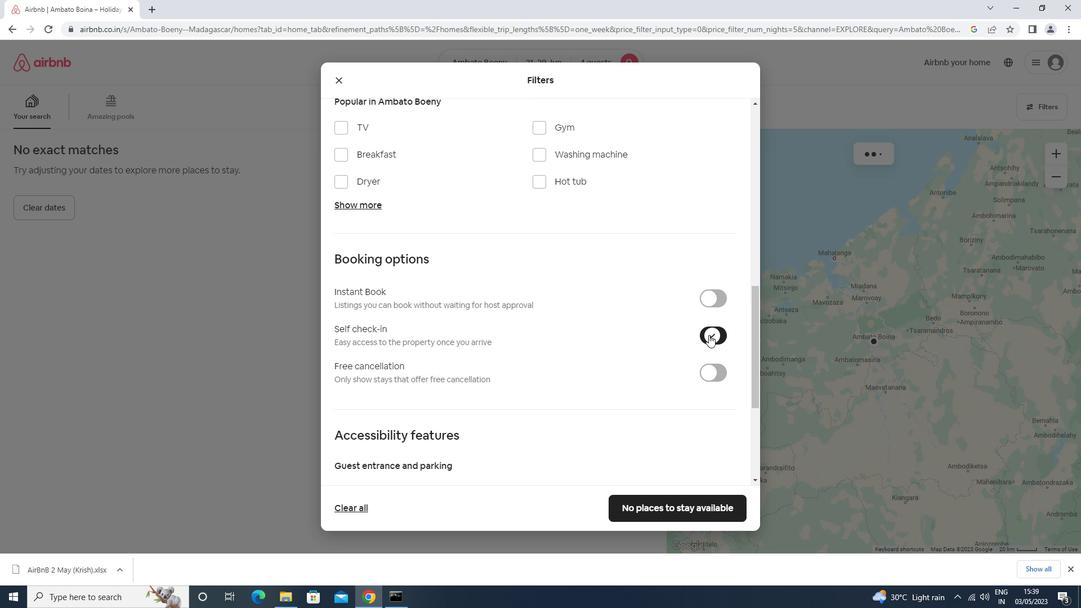 
Action: Mouse scrolled (707, 328) with delta (0, 0)
Screenshot: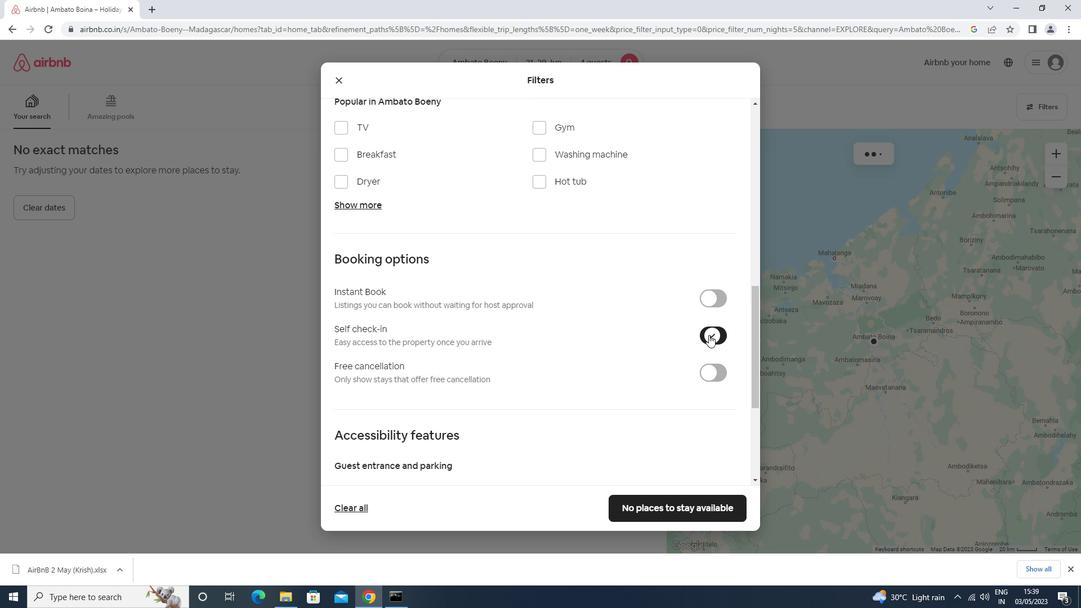
Action: Mouse scrolled (707, 328) with delta (0, 0)
Screenshot: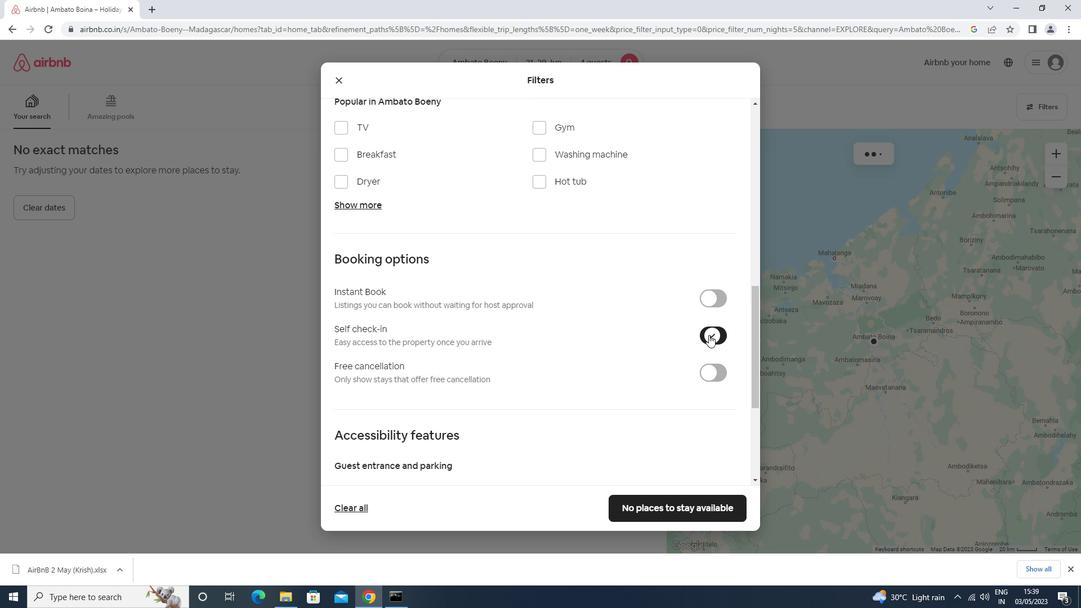 
Action: Mouse scrolled (707, 328) with delta (0, 0)
Screenshot: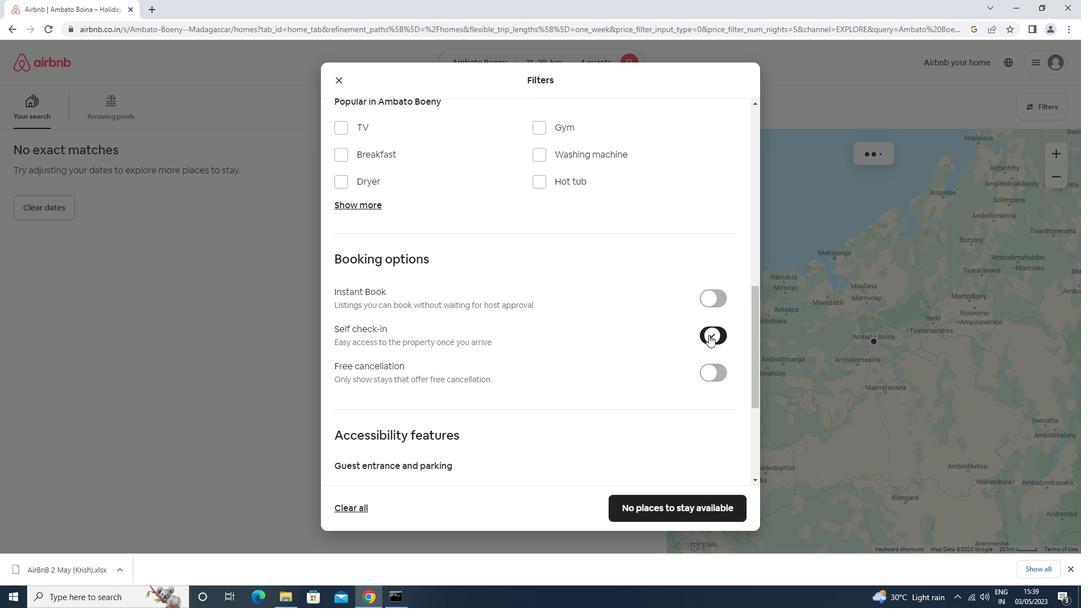 
Action: Mouse scrolled (707, 328) with delta (0, 0)
Screenshot: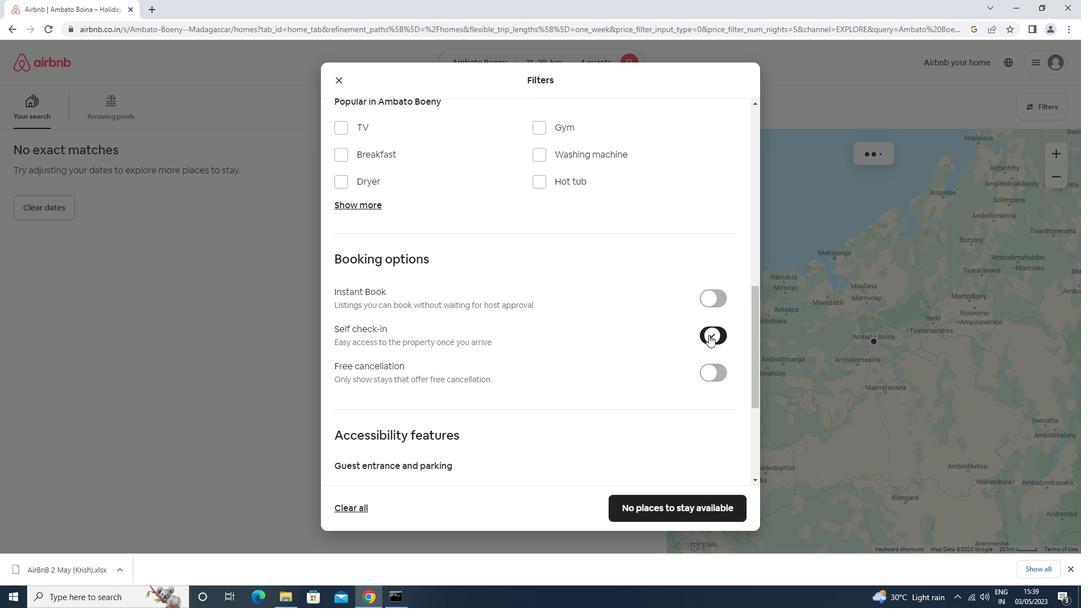 
Action: Mouse moved to (705, 330)
Screenshot: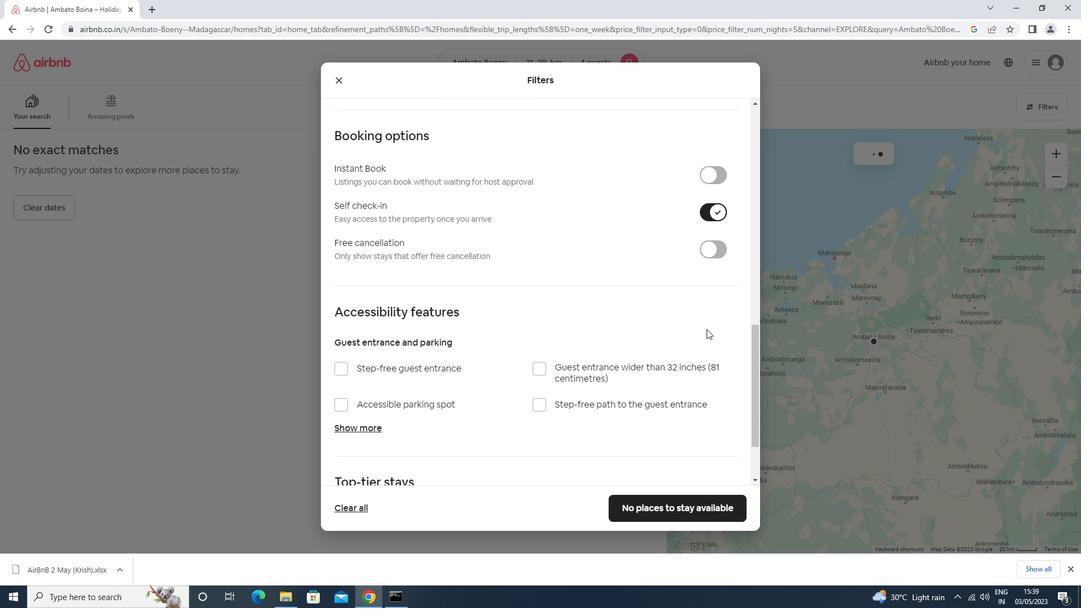 
Action: Mouse scrolled (705, 330) with delta (0, 0)
Screenshot: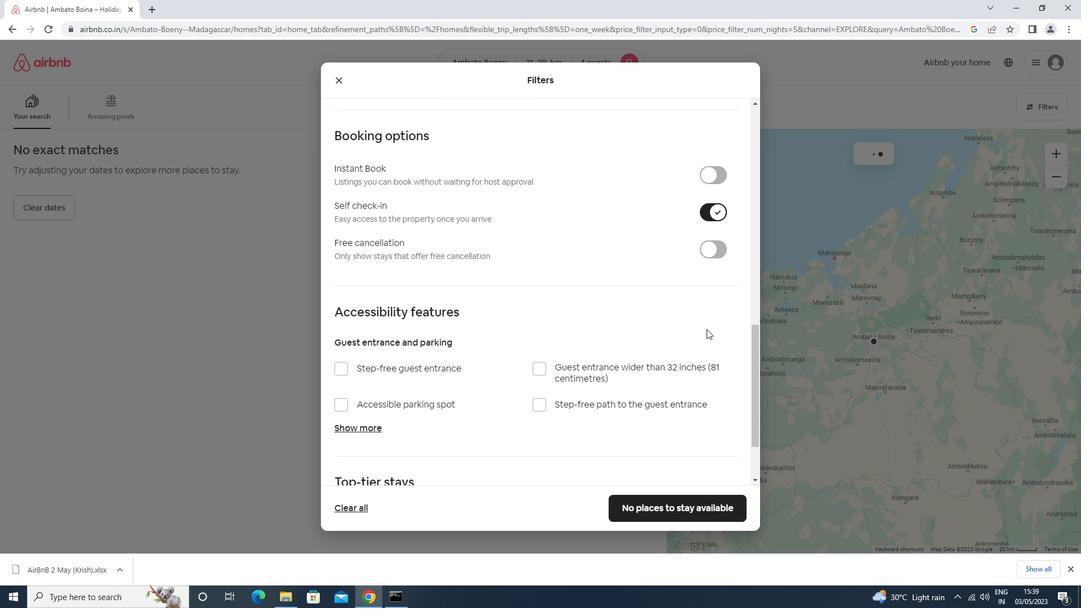 
Action: Mouse scrolled (705, 330) with delta (0, 0)
Screenshot: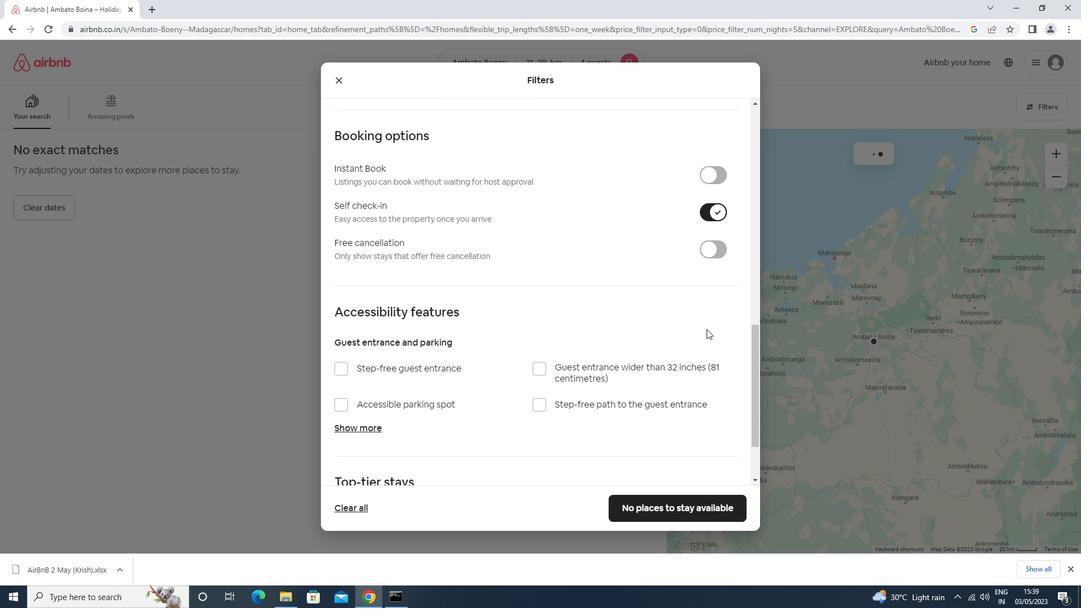 
Action: Mouse moved to (705, 331)
Screenshot: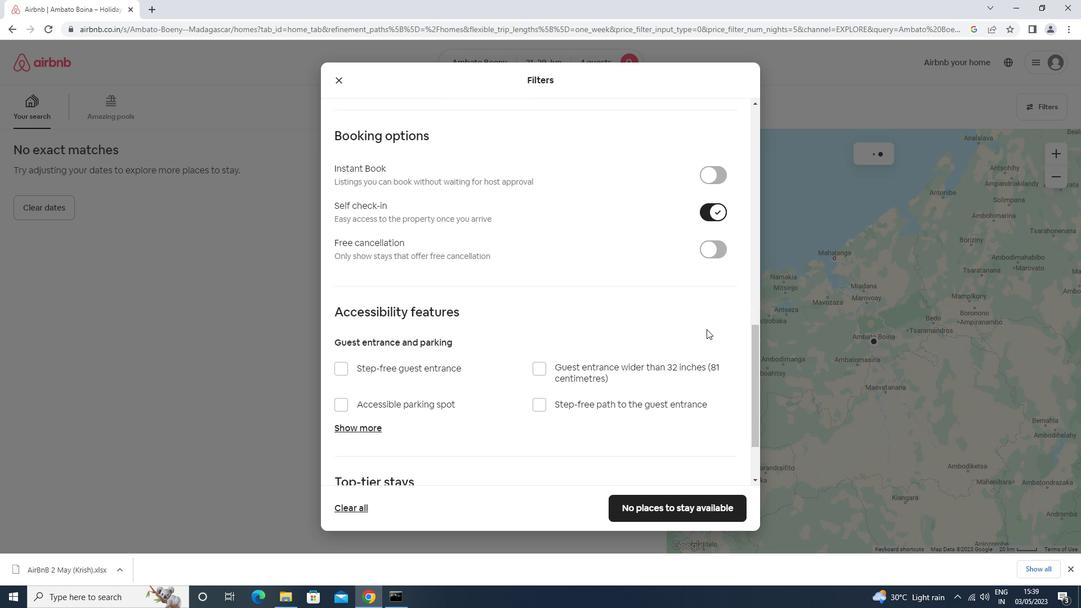 
Action: Mouse scrolled (705, 330) with delta (0, 0)
Screenshot: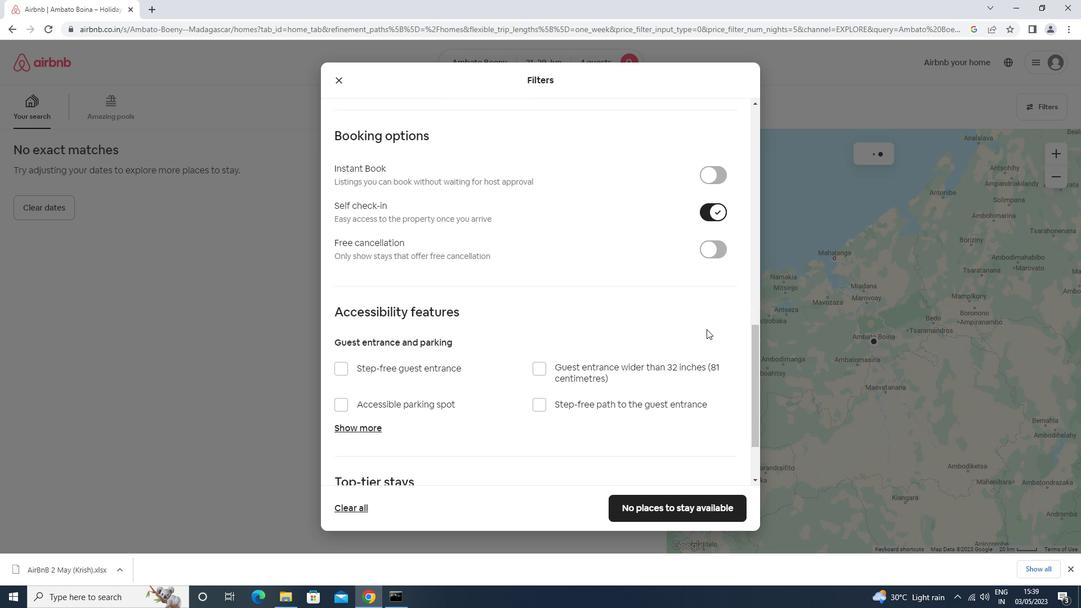 
Action: Mouse scrolled (705, 330) with delta (0, 0)
Screenshot: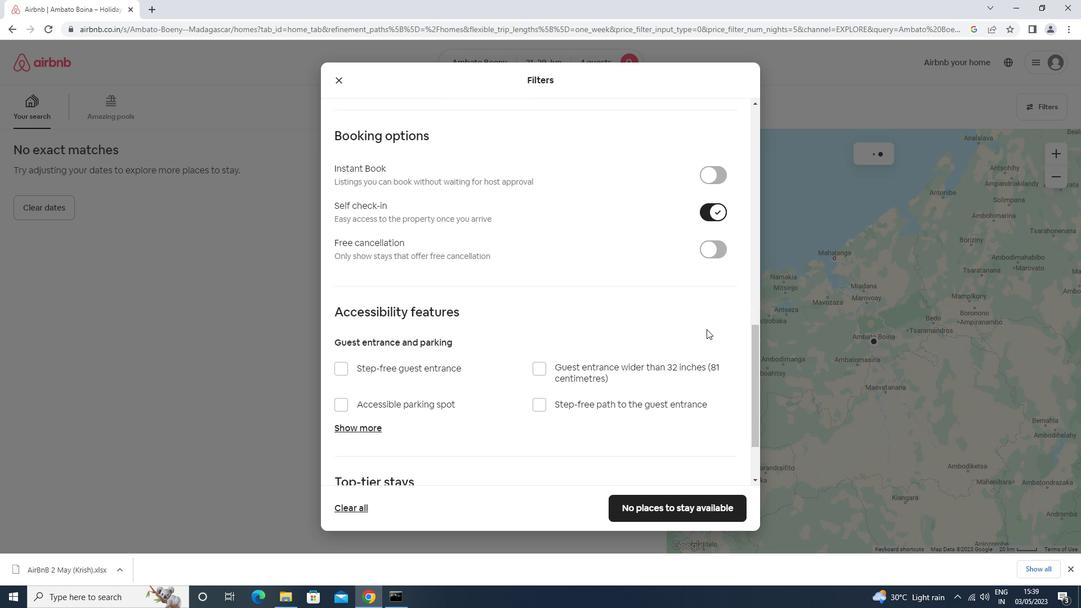 
Action: Mouse scrolled (705, 330) with delta (0, 0)
Screenshot: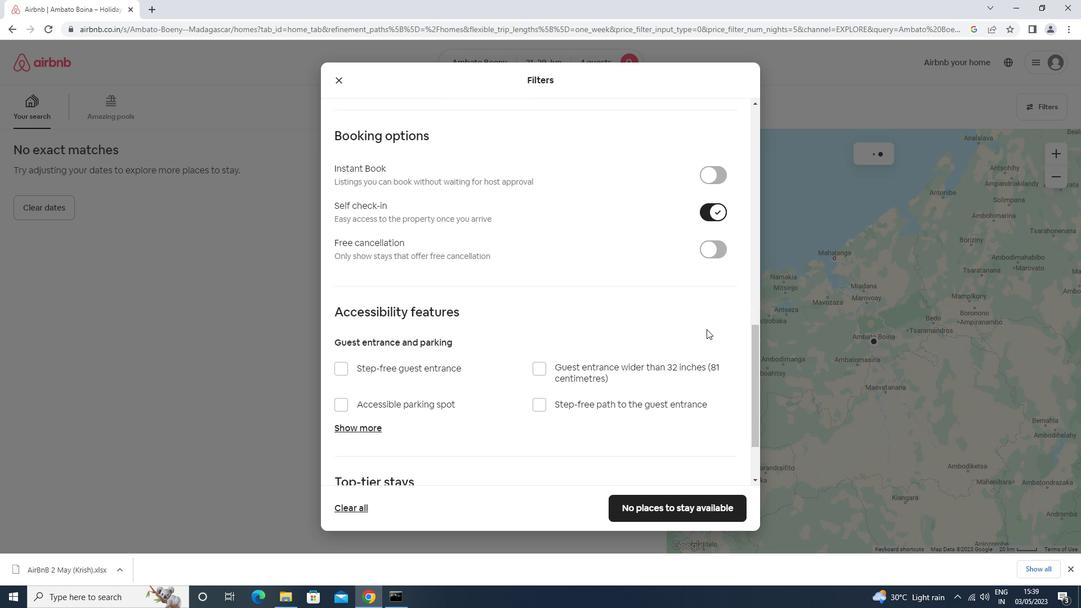 
Action: Mouse moved to (646, 506)
Screenshot: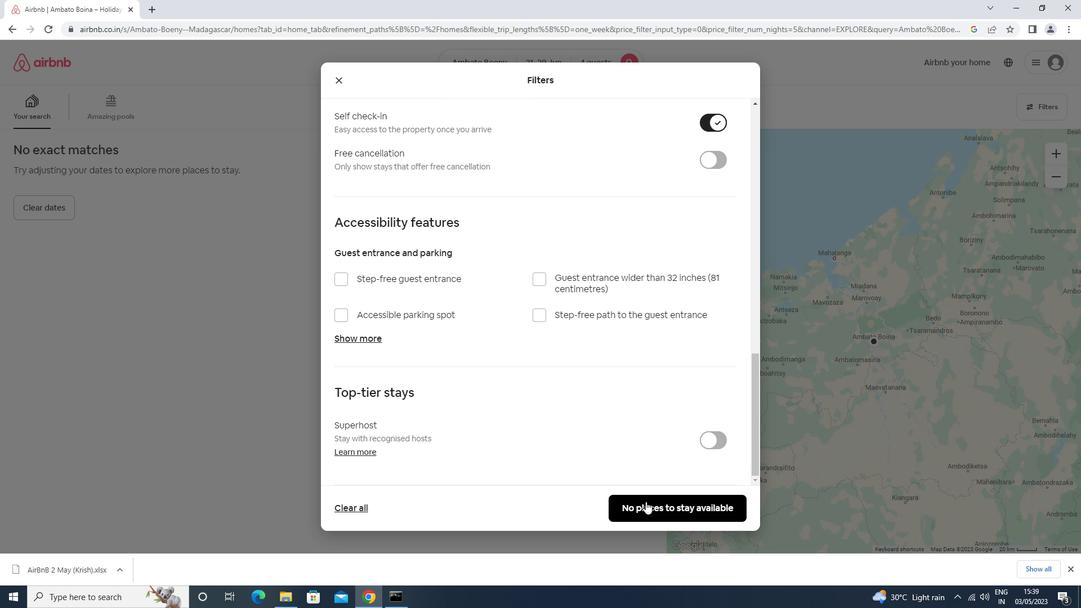 
Action: Mouse pressed left at (646, 506)
Screenshot: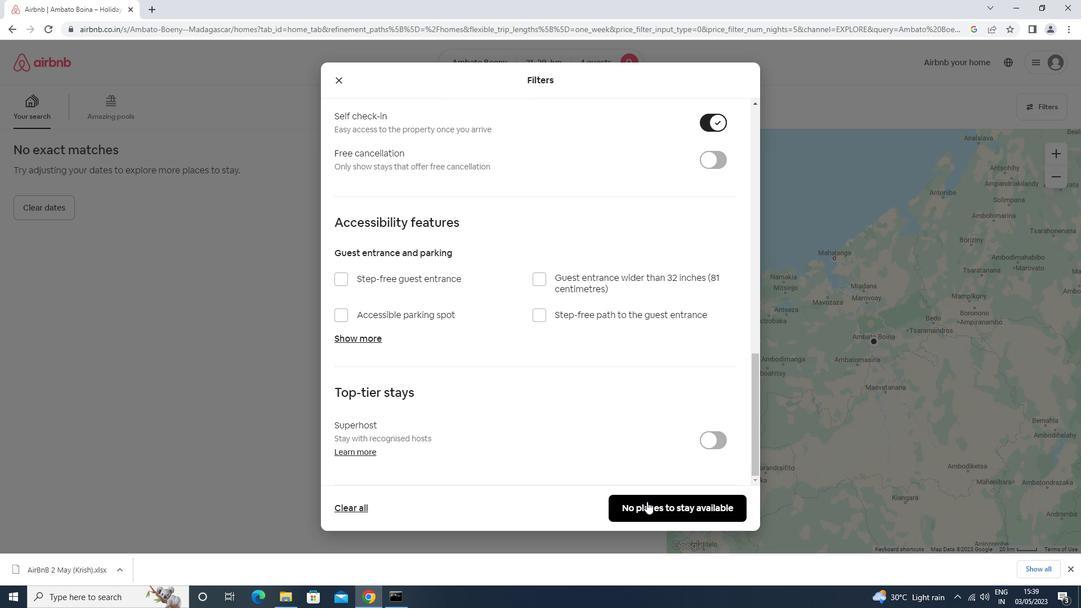 
Action: Mouse moved to (644, 501)
Screenshot: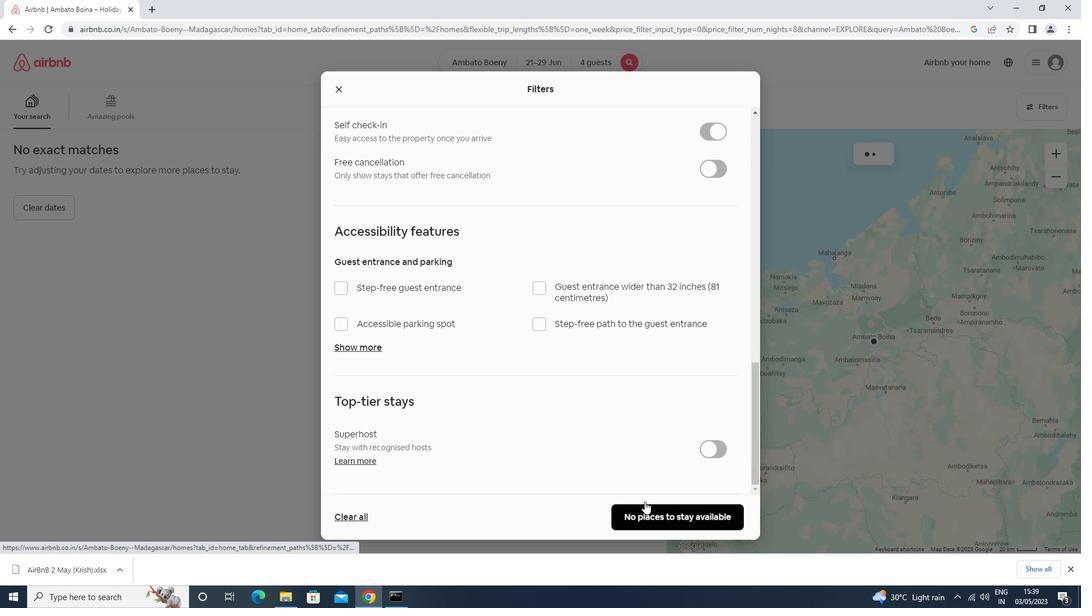 
